 Task: Add the reputation leaderboard component in the site builder.
Action: Mouse moved to (1088, 77)
Screenshot: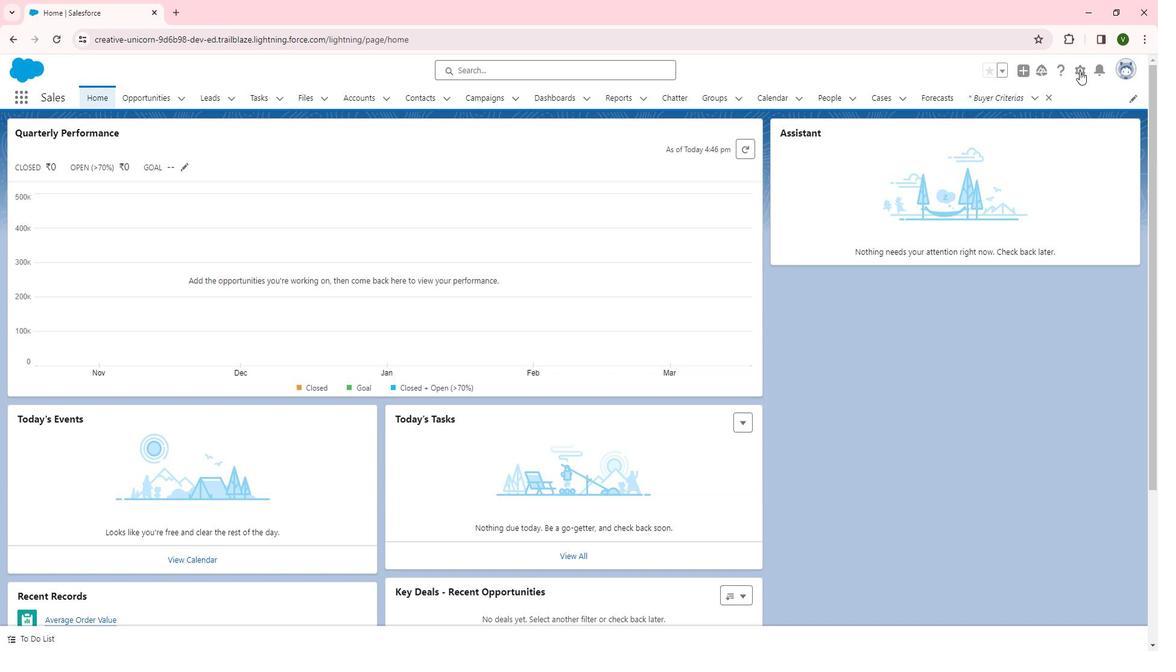 
Action: Mouse pressed left at (1088, 77)
Screenshot: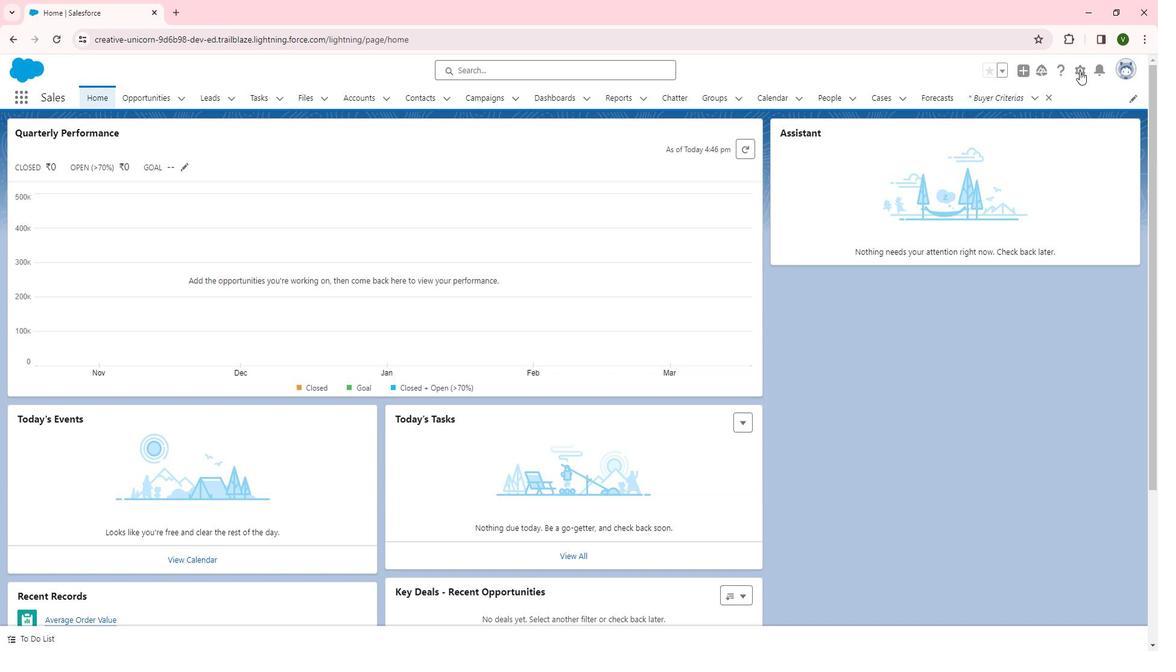 
Action: Mouse moved to (1040, 118)
Screenshot: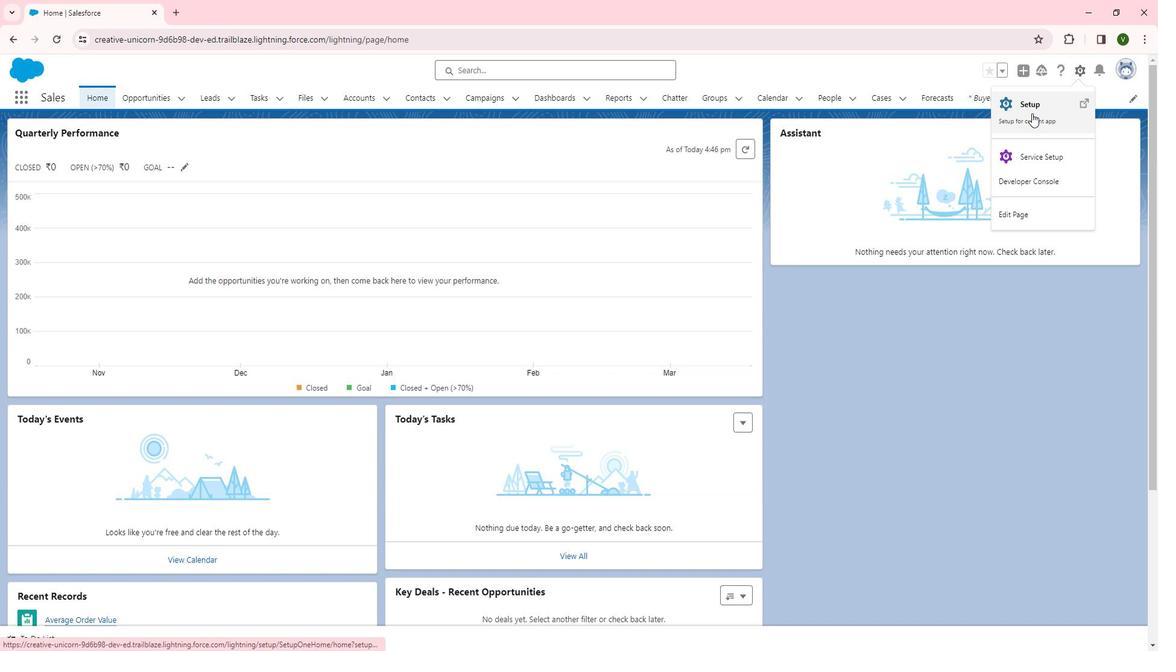 
Action: Mouse pressed left at (1040, 118)
Screenshot: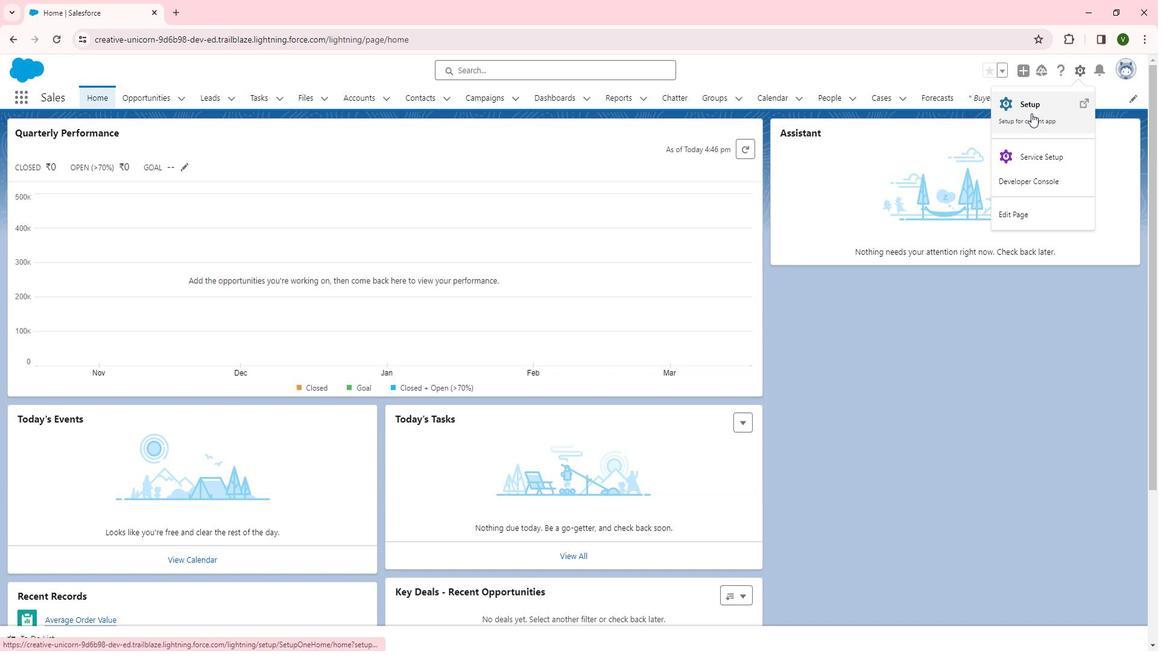 
Action: Mouse moved to (77, 463)
Screenshot: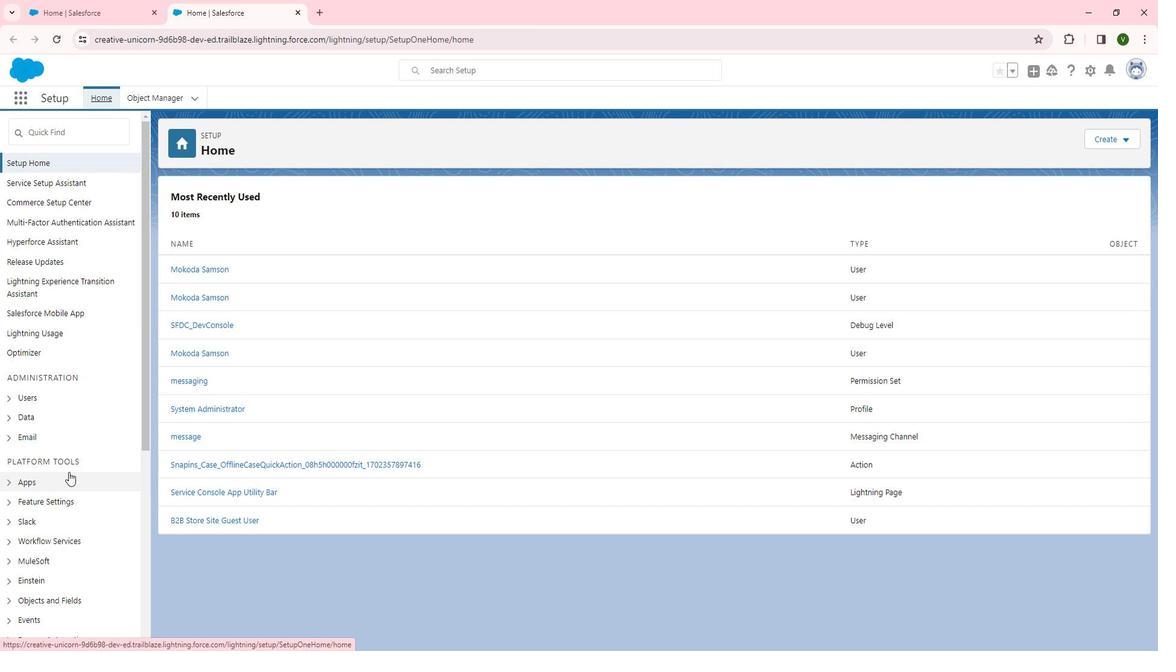 
Action: Mouse scrolled (77, 463) with delta (0, 0)
Screenshot: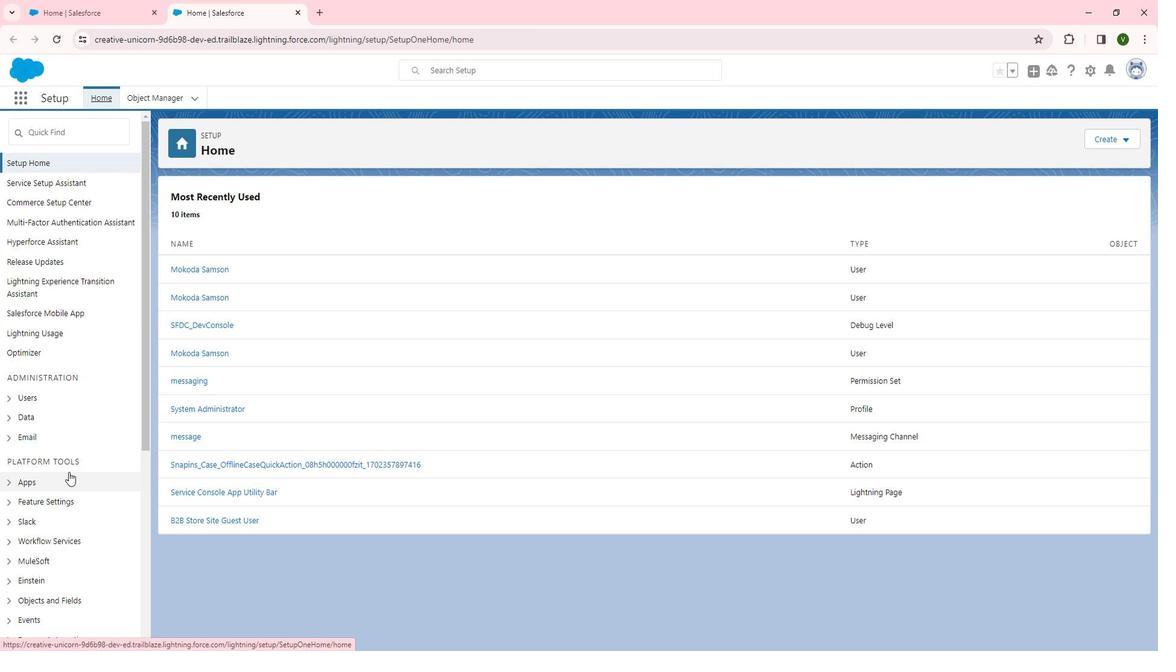 
Action: Mouse moved to (62, 430)
Screenshot: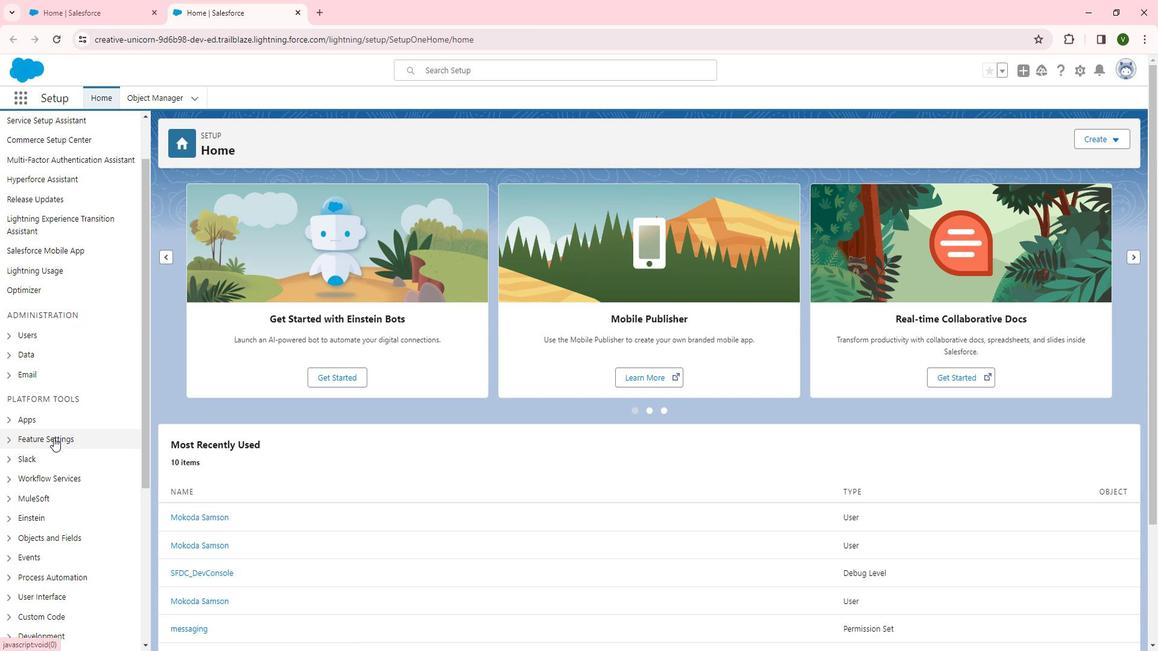 
Action: Mouse pressed left at (62, 430)
Screenshot: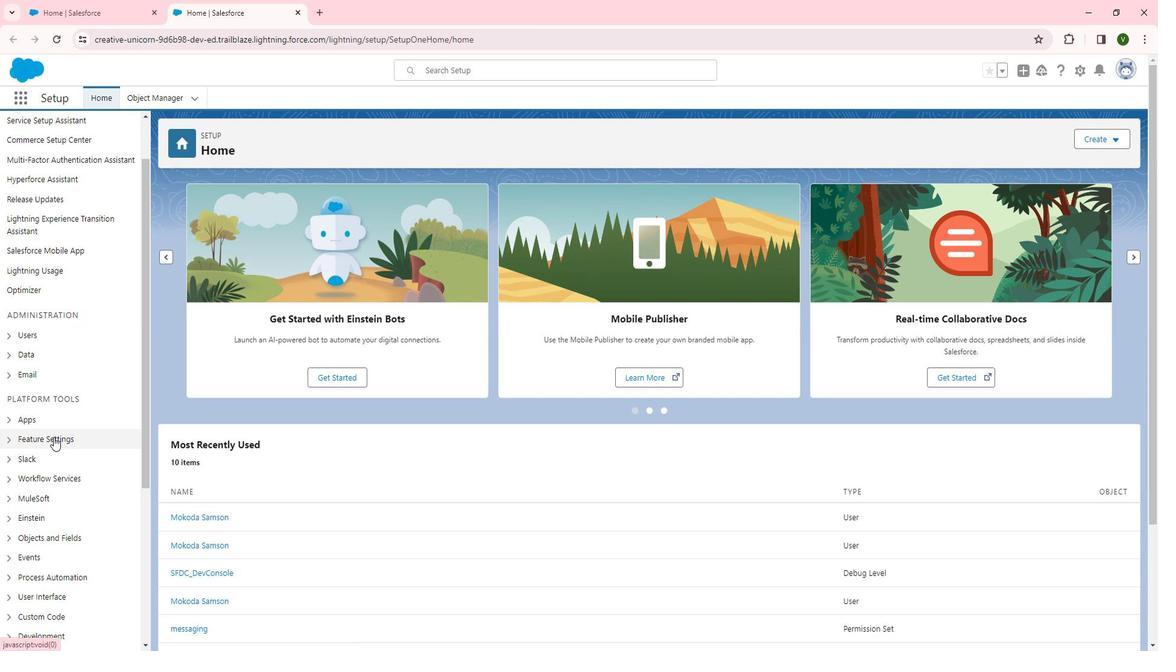 
Action: Mouse scrolled (62, 429) with delta (0, 0)
Screenshot: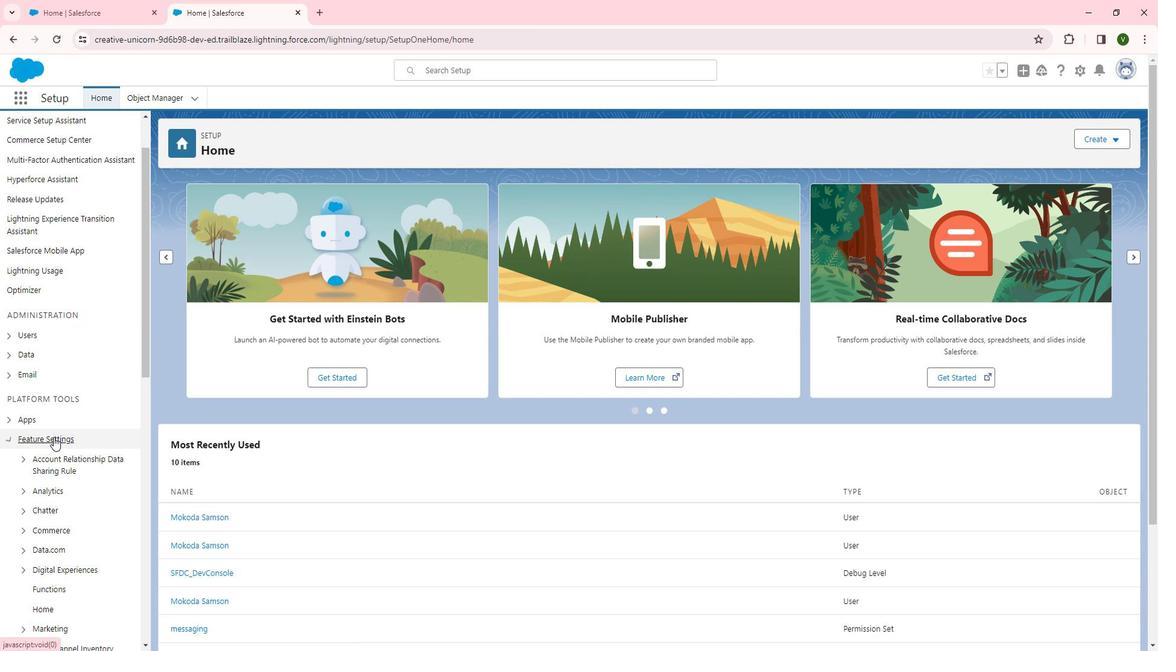 
Action: Mouse scrolled (62, 429) with delta (0, 0)
Screenshot: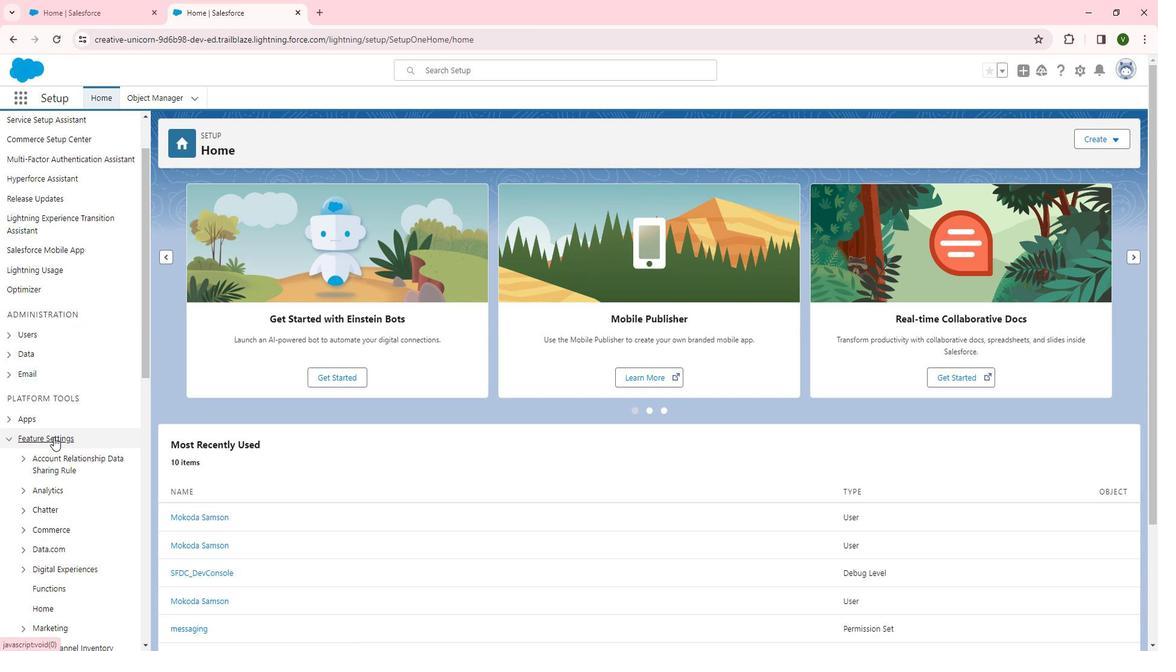 
Action: Mouse moved to (69, 434)
Screenshot: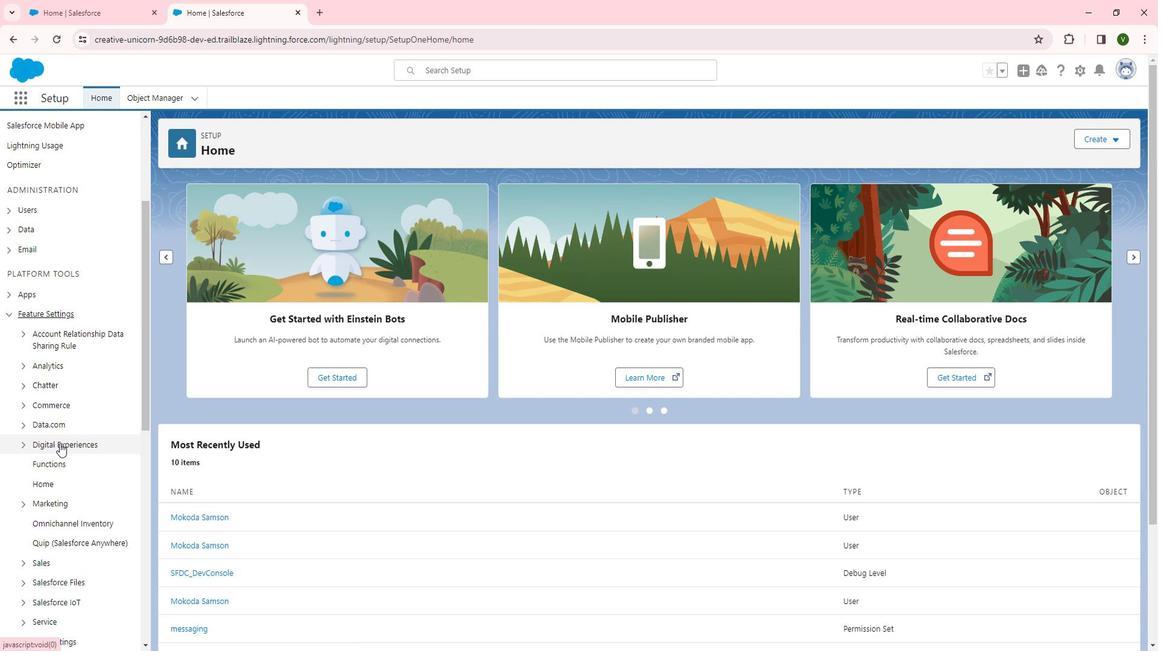 
Action: Mouse pressed left at (69, 434)
Screenshot: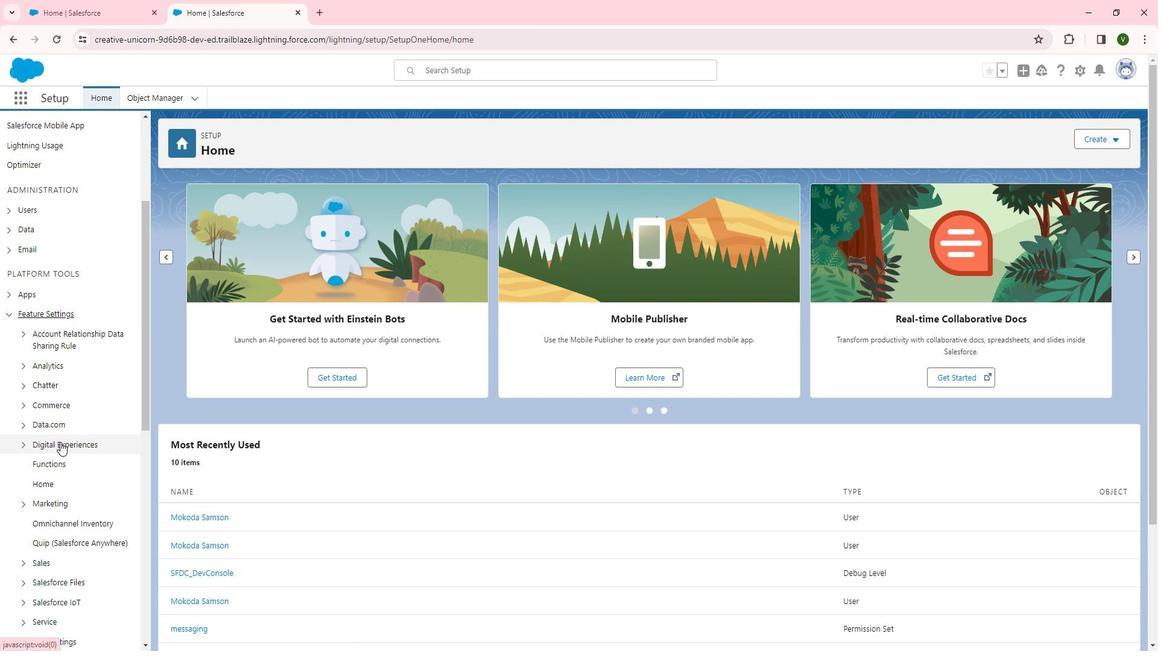 
Action: Mouse scrolled (69, 434) with delta (0, 0)
Screenshot: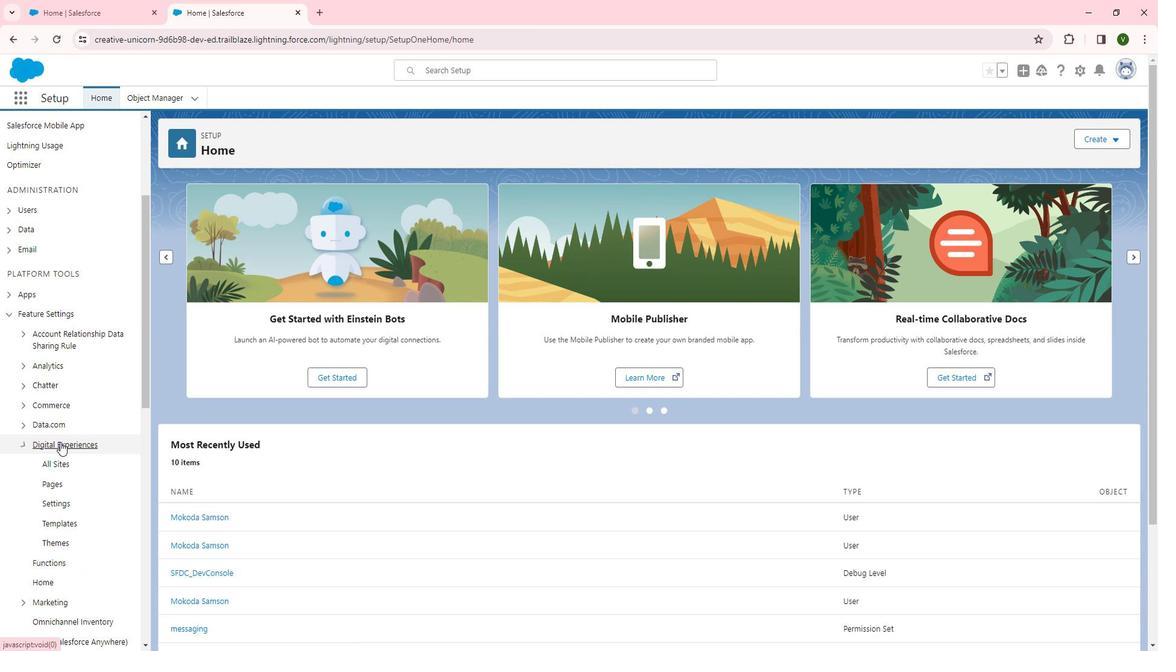 
Action: Mouse scrolled (69, 434) with delta (0, 0)
Screenshot: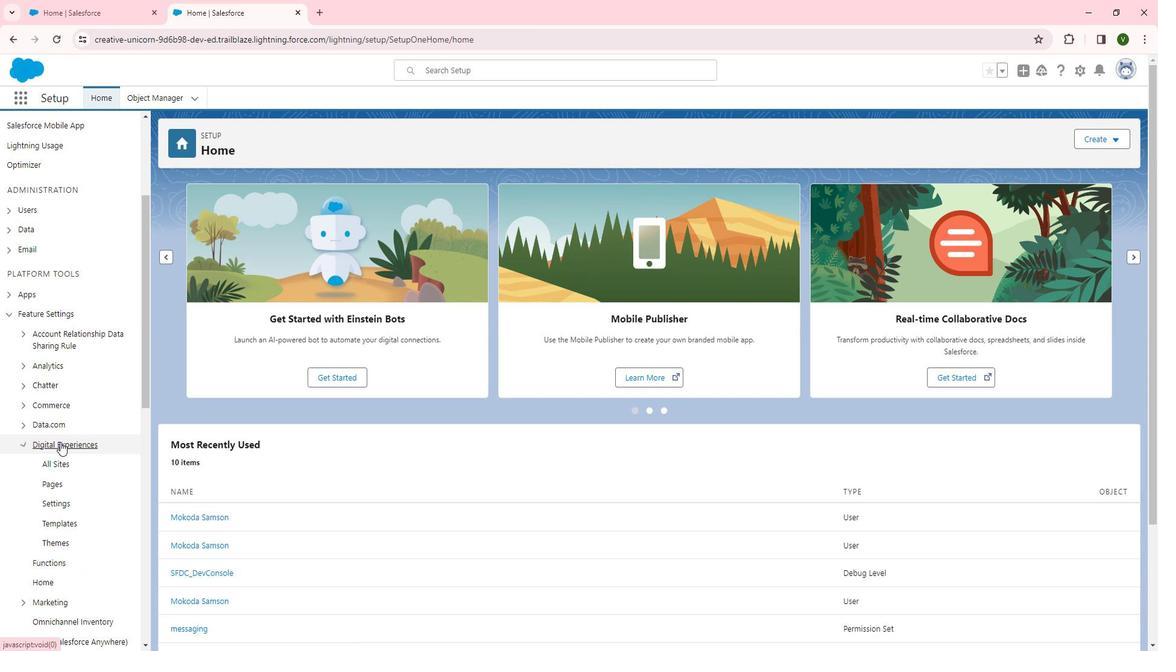 
Action: Mouse moved to (65, 332)
Screenshot: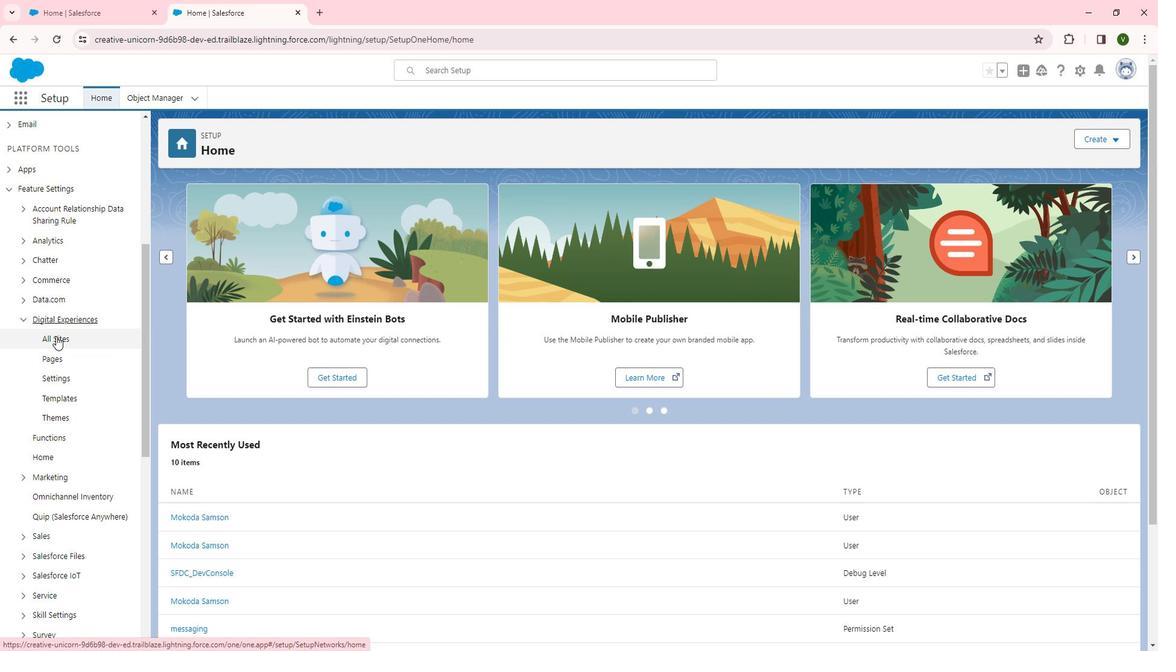 
Action: Mouse pressed left at (65, 332)
Screenshot: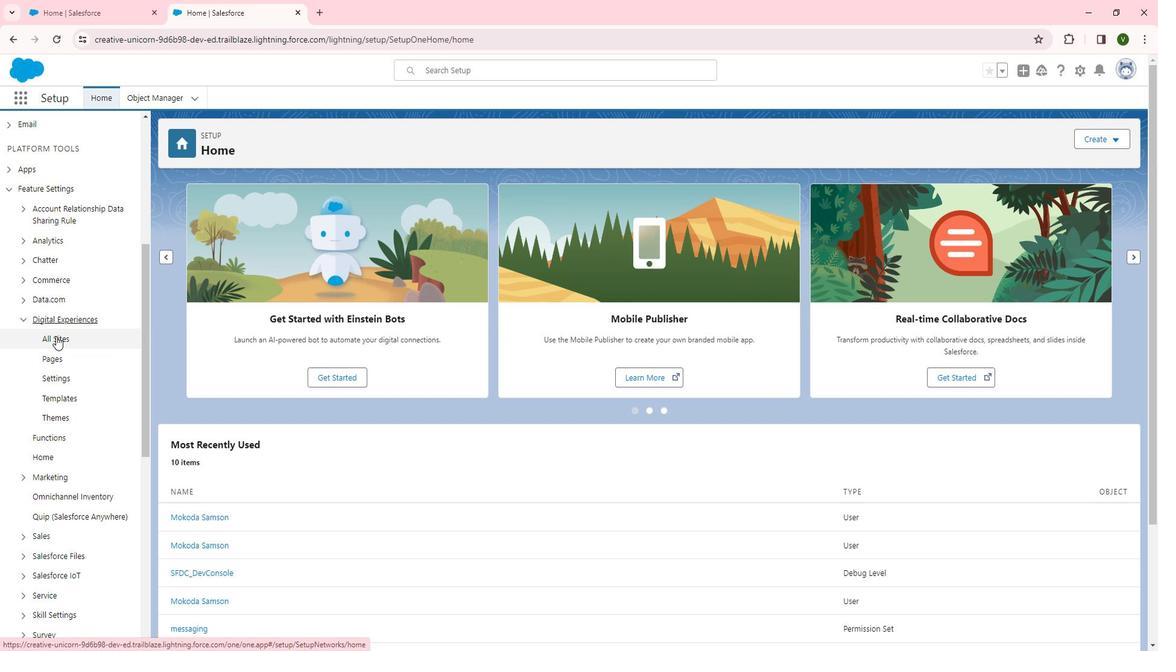 
Action: Mouse moved to (295, 402)
Screenshot: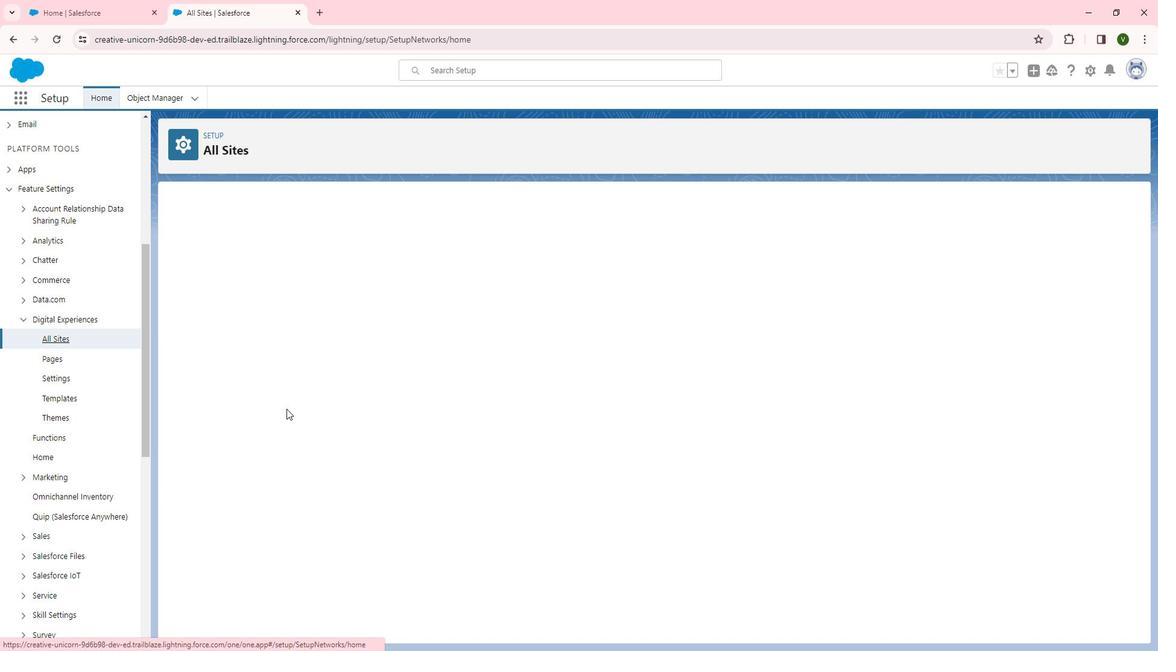 
Action: Mouse scrolled (295, 402) with delta (0, 0)
Screenshot: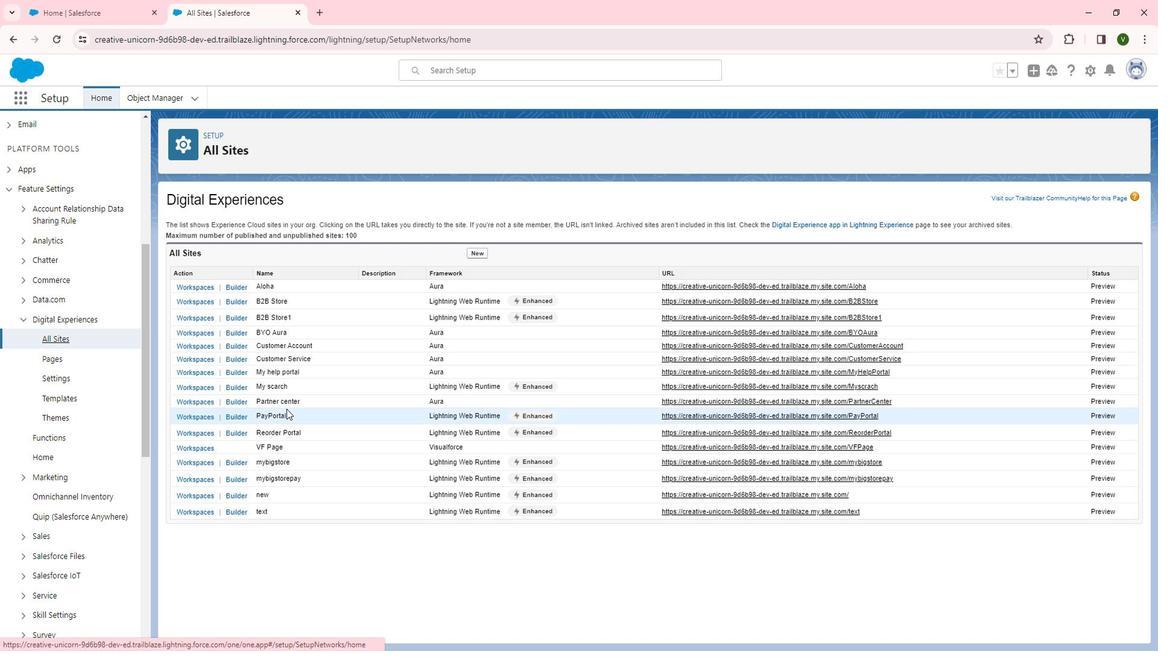 
Action: Mouse moved to (198, 355)
Screenshot: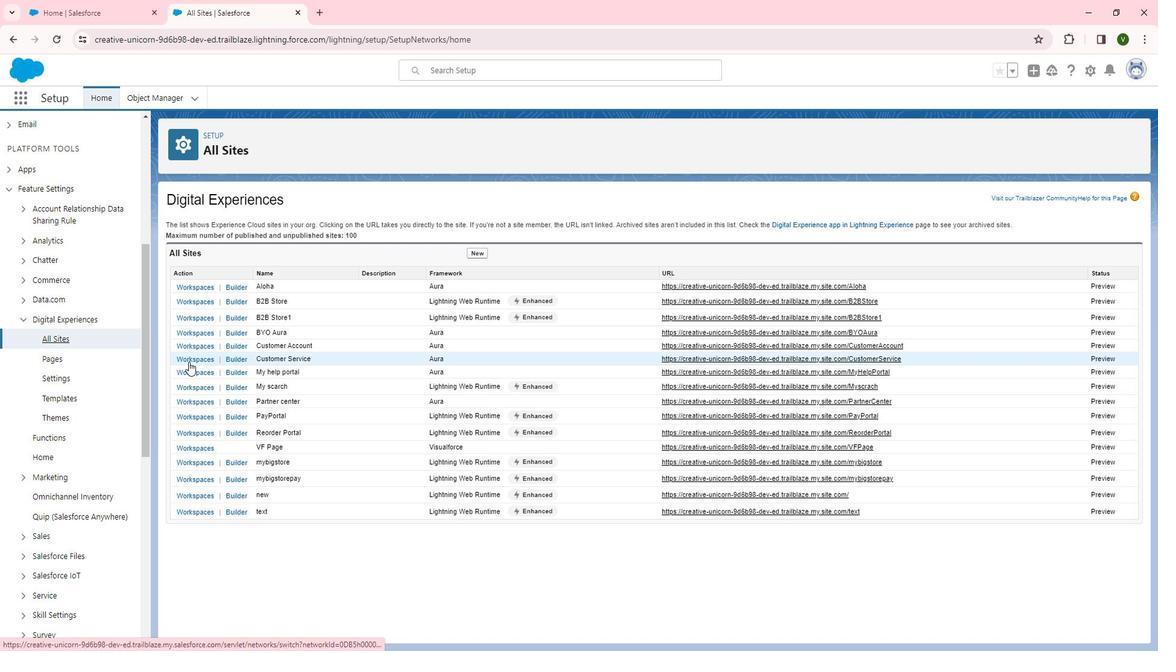
Action: Mouse pressed left at (198, 355)
Screenshot: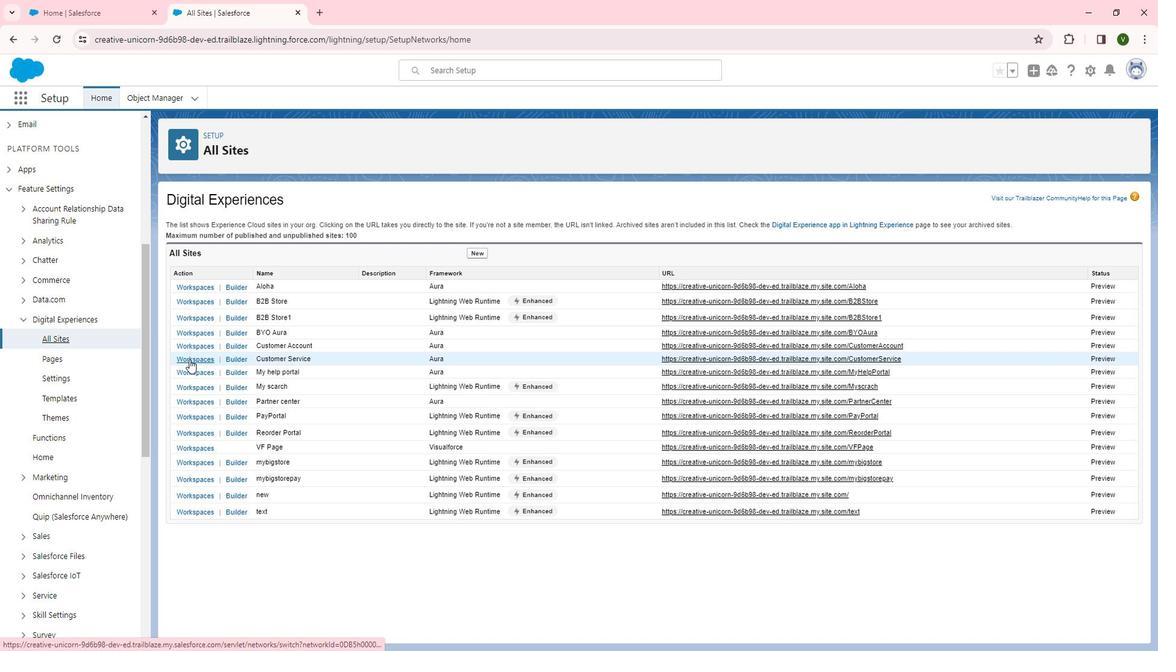 
Action: Mouse moved to (154, 262)
Screenshot: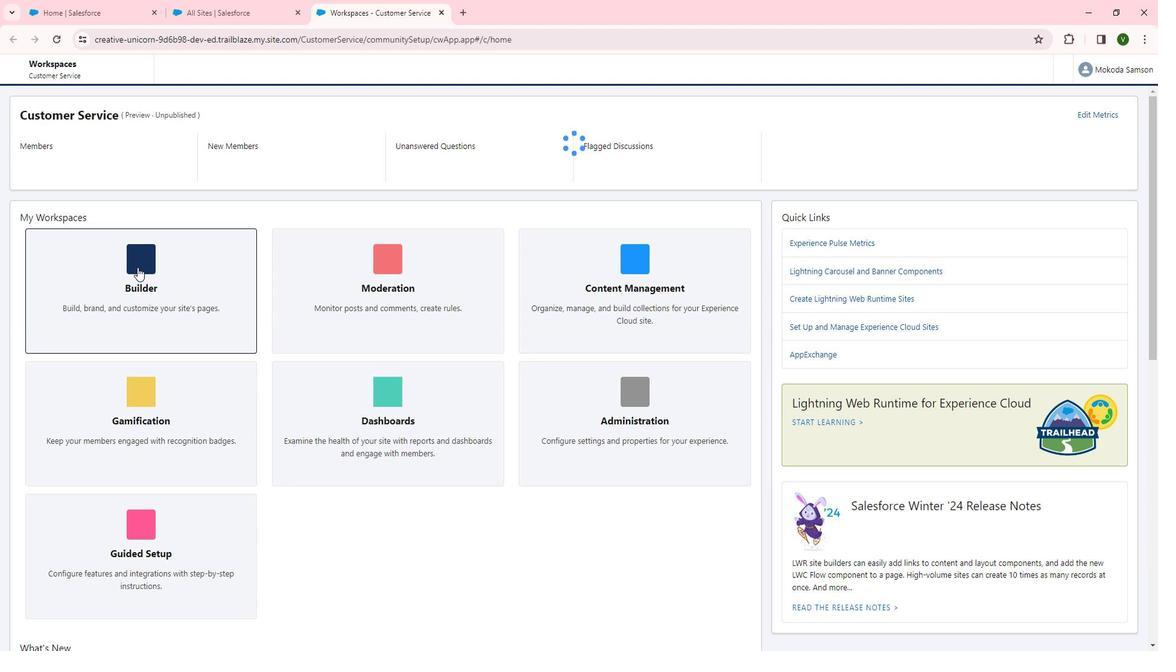 
Action: Mouse pressed left at (154, 262)
Screenshot: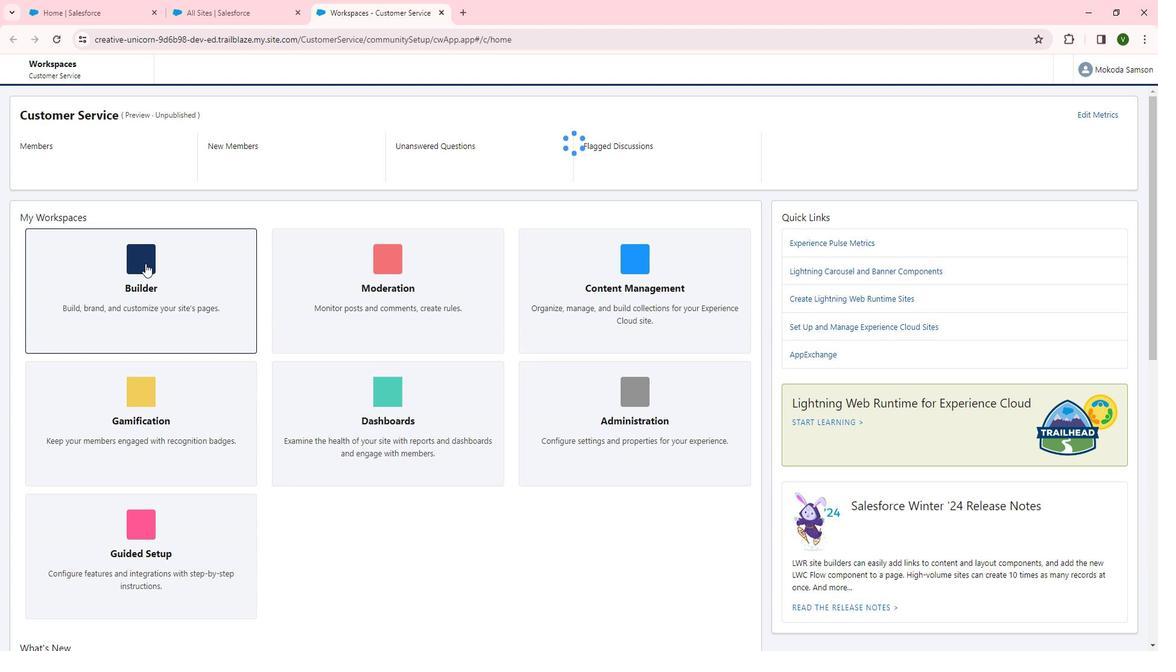 
Action: Mouse moved to (36, 117)
Screenshot: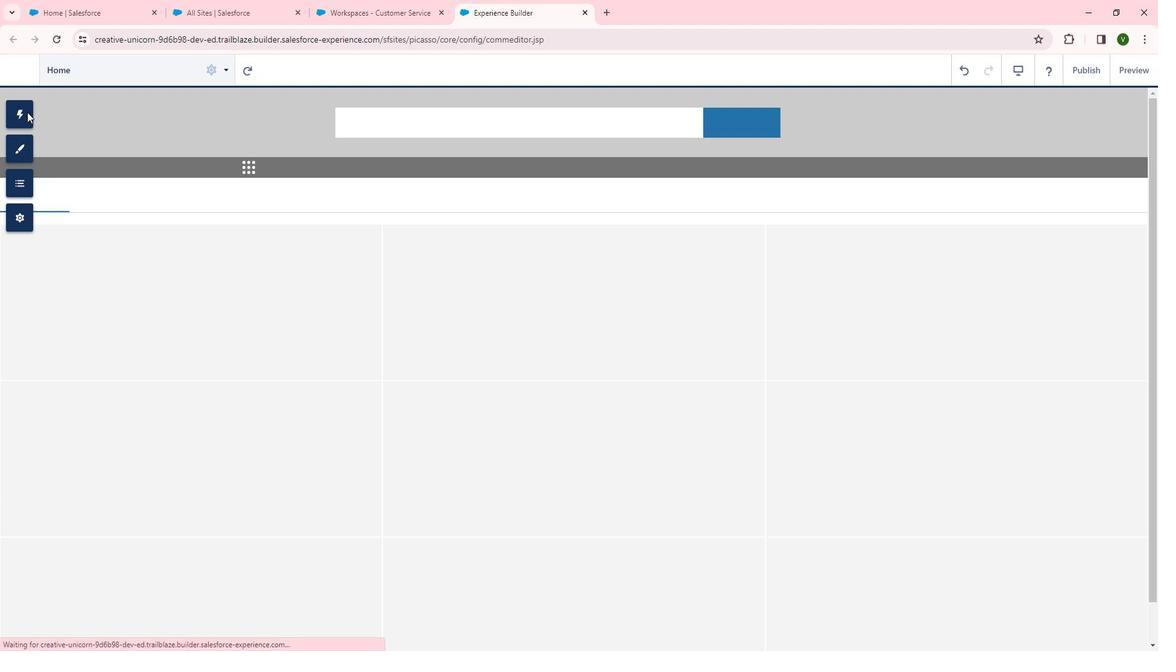 
Action: Mouse pressed left at (36, 117)
Screenshot: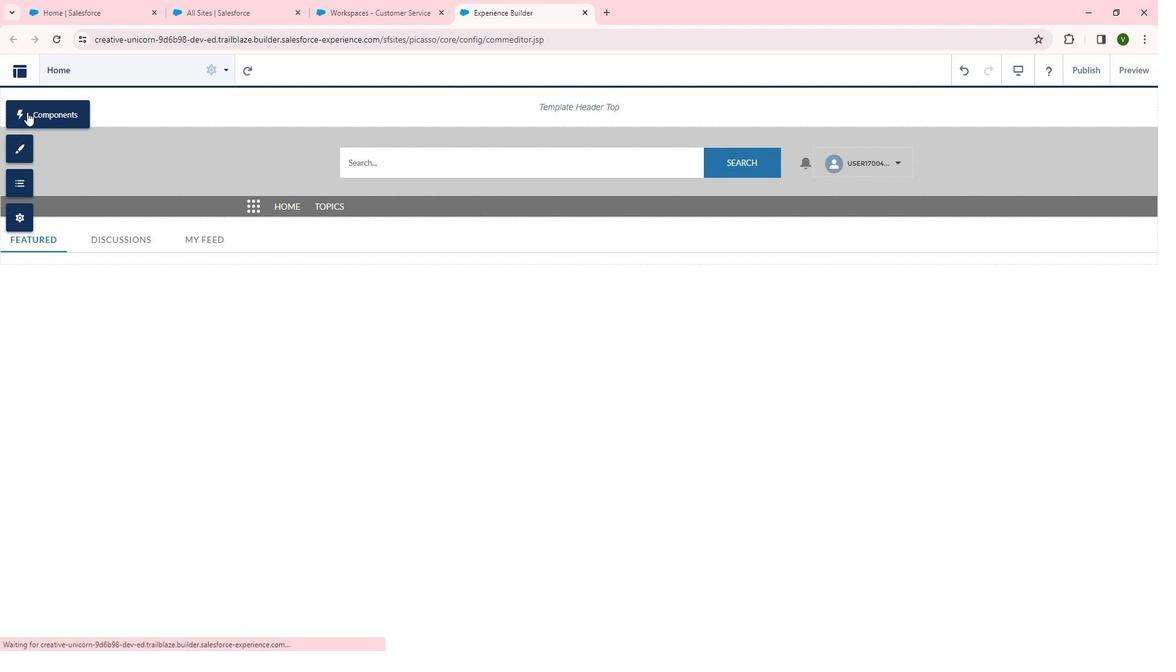 
Action: Mouse moved to (430, 377)
Screenshot: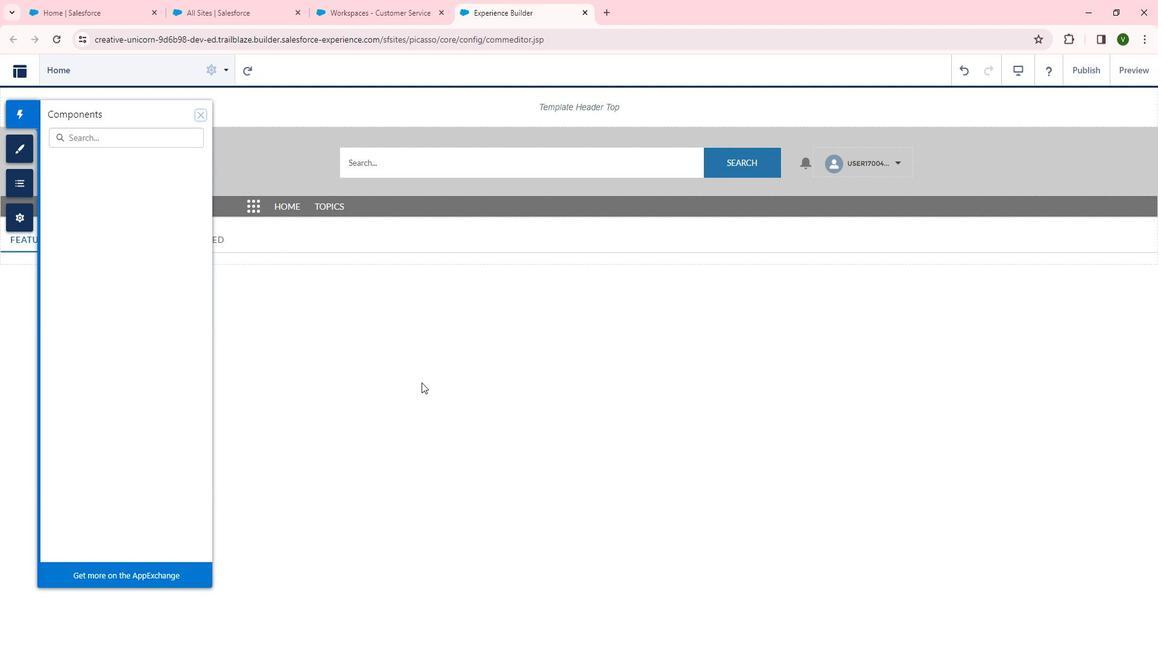 
Action: Mouse scrolled (430, 377) with delta (0, 0)
Screenshot: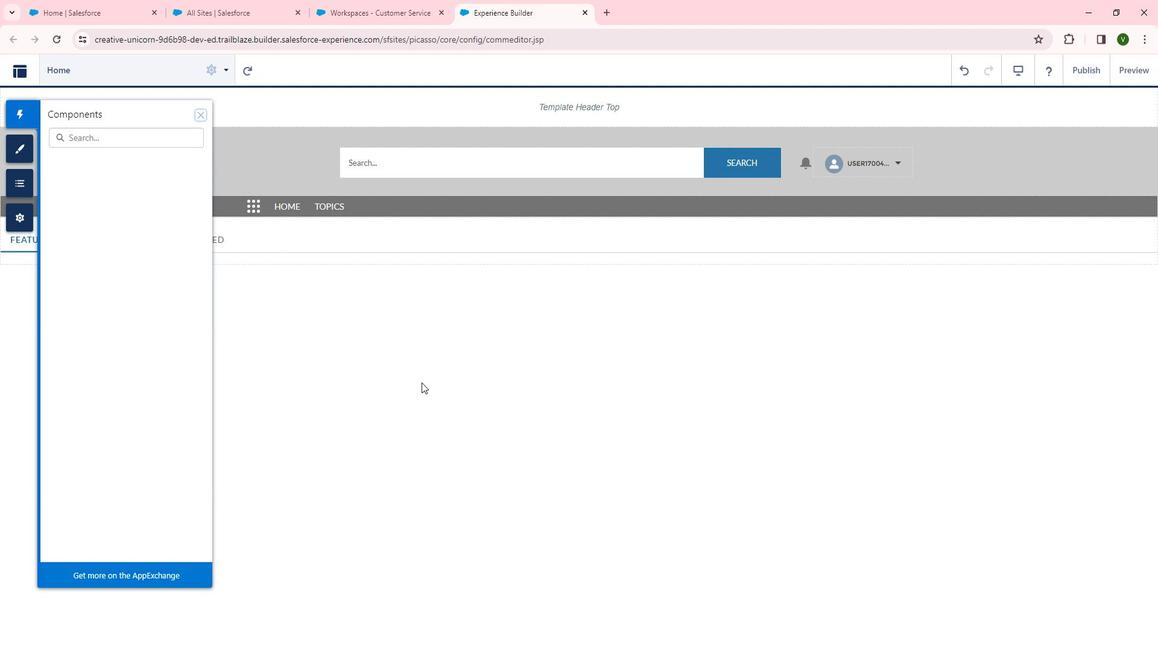 
Action: Mouse scrolled (430, 377) with delta (0, 0)
Screenshot: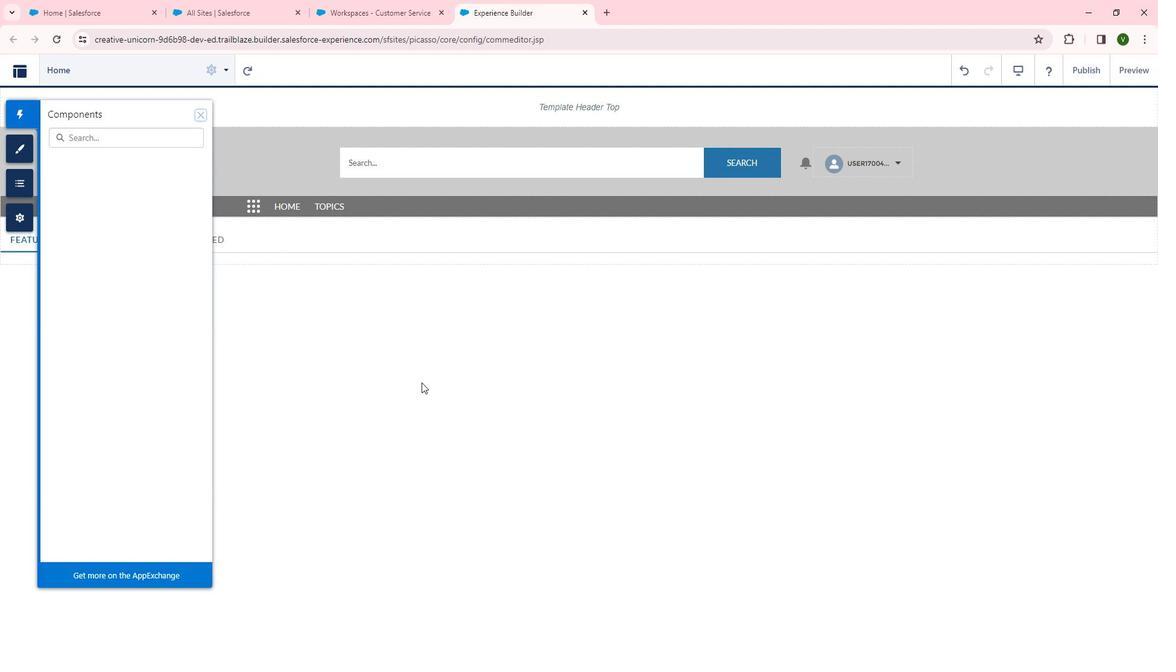 
Action: Mouse scrolled (430, 377) with delta (0, 0)
Screenshot: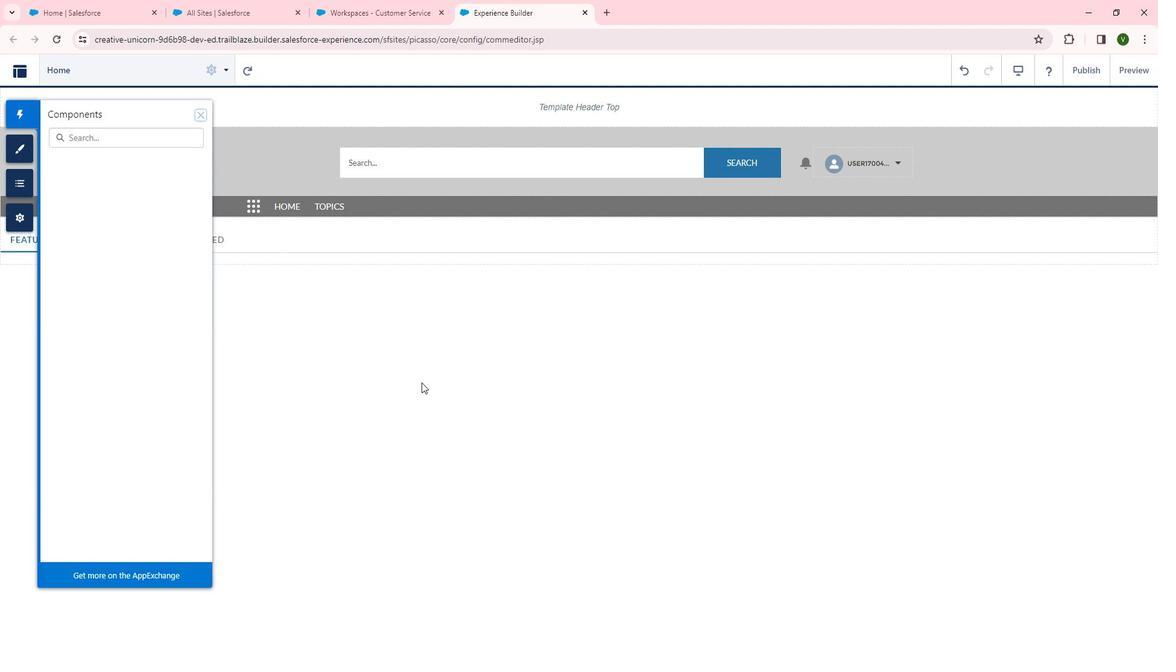 
Action: Mouse scrolled (430, 377) with delta (0, 0)
Screenshot: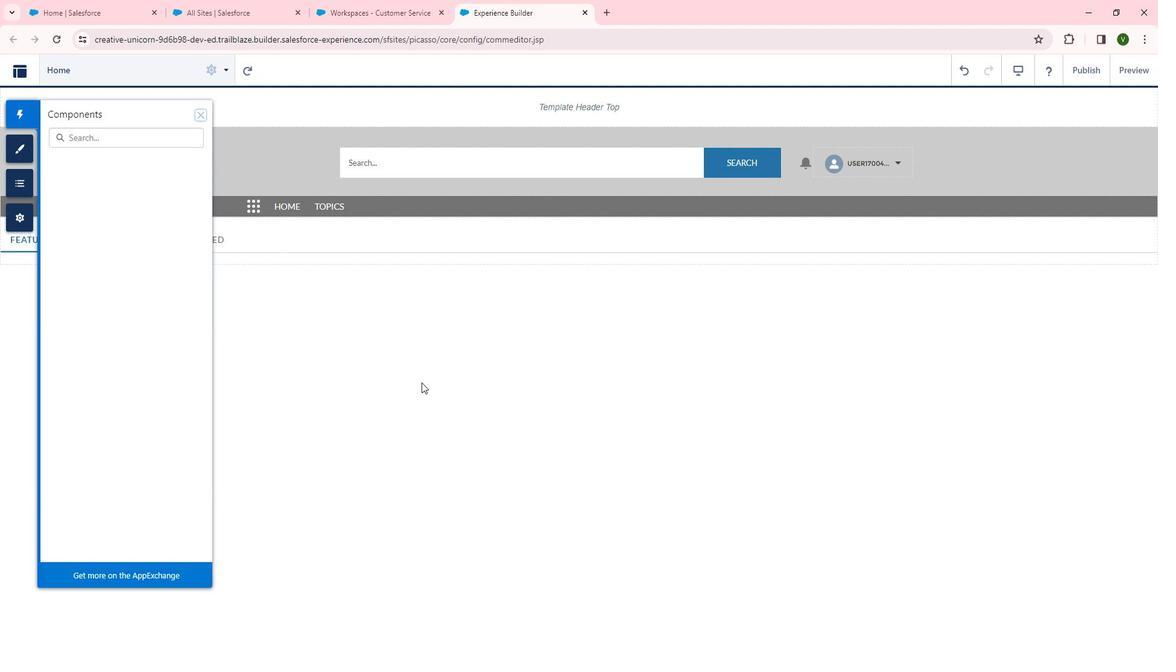
Action: Mouse scrolled (430, 377) with delta (0, 0)
Screenshot: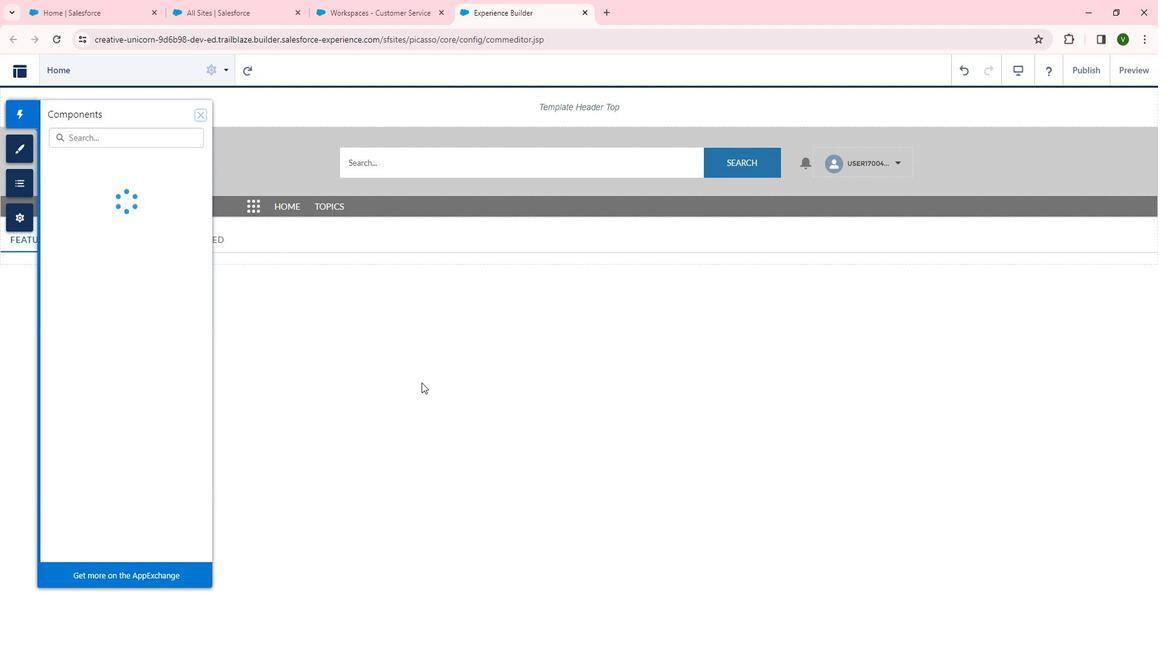 
Action: Mouse scrolled (430, 377) with delta (0, 0)
Screenshot: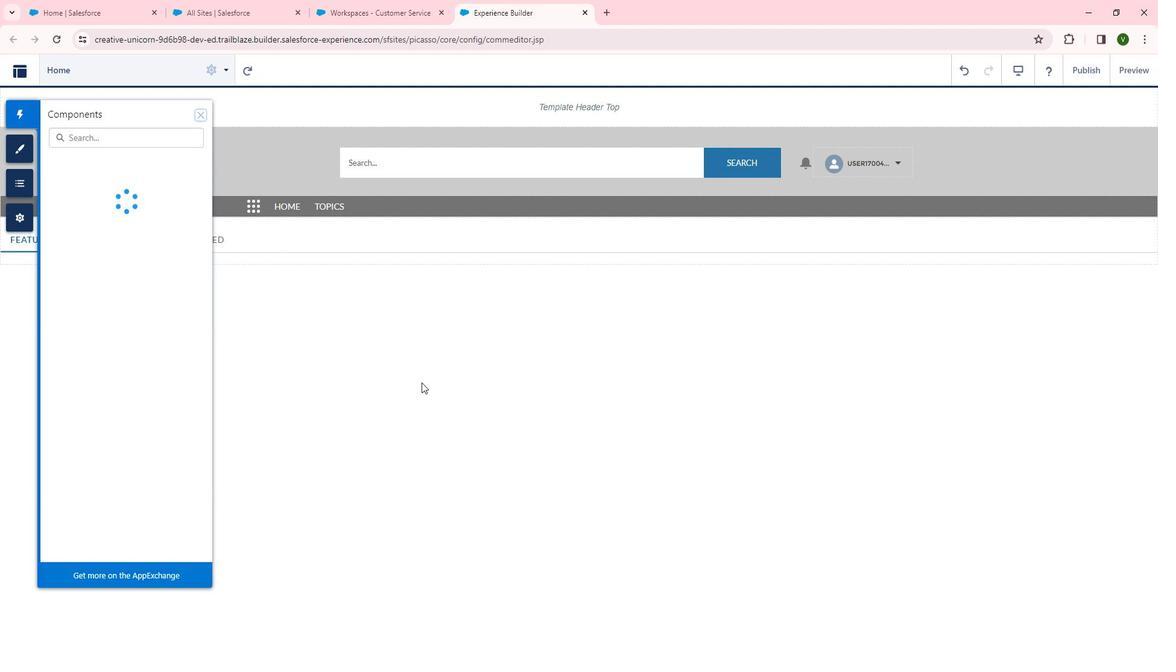 
Action: Mouse scrolled (430, 377) with delta (0, 0)
Screenshot: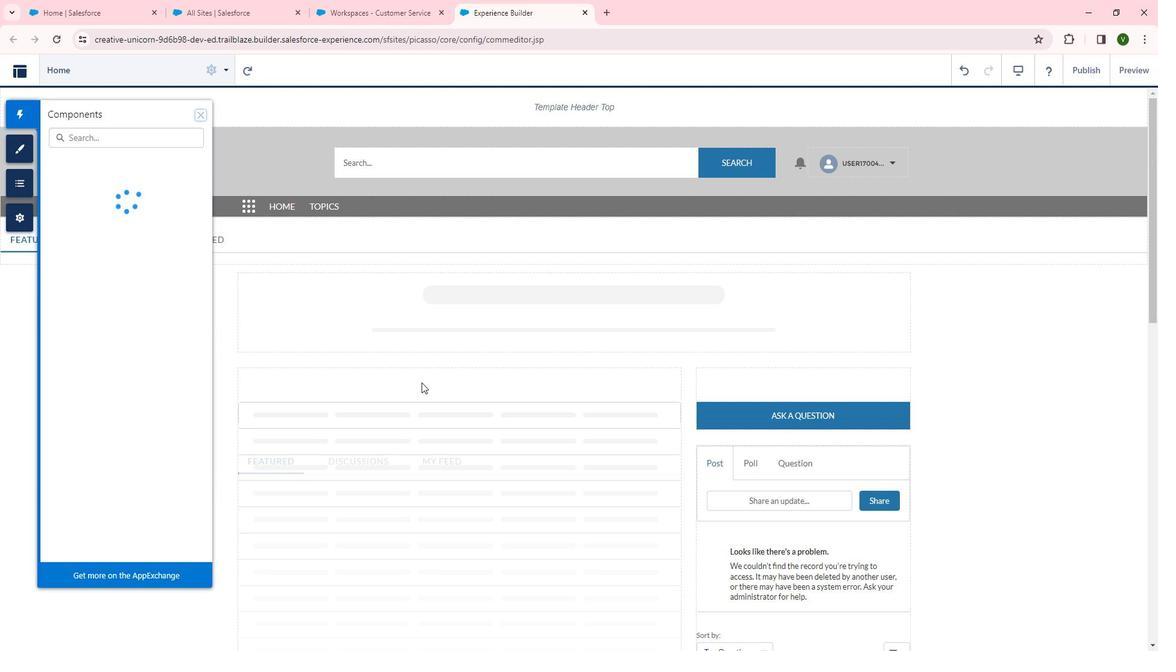 
Action: Mouse scrolled (430, 377) with delta (0, 0)
Screenshot: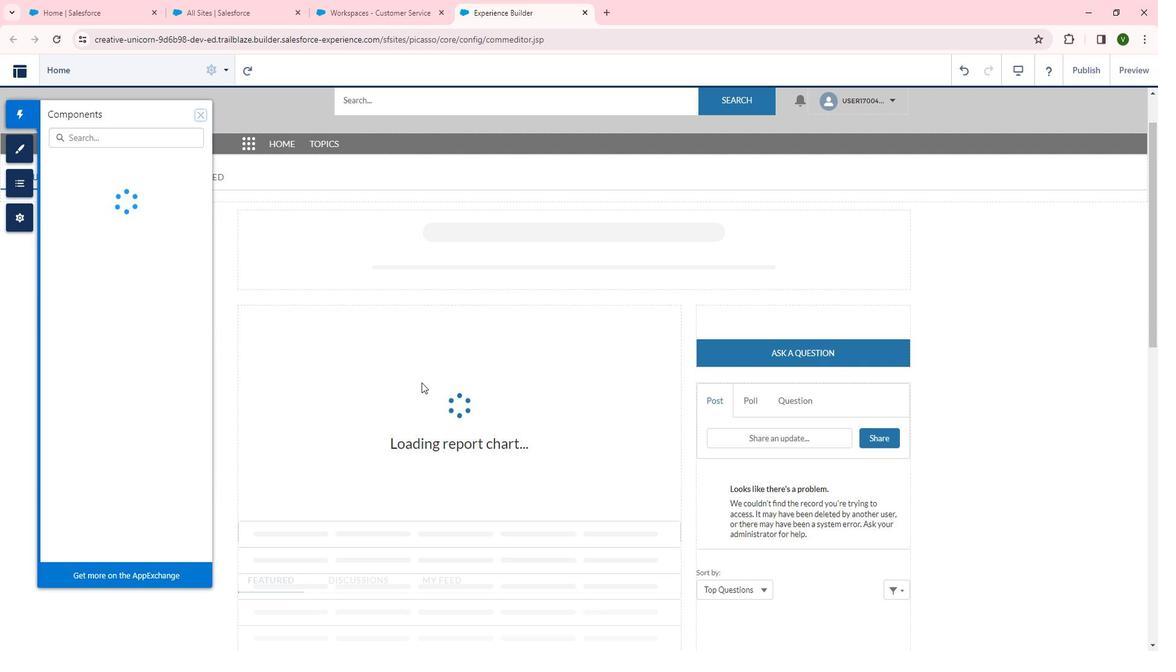 
Action: Mouse scrolled (430, 377) with delta (0, 0)
Screenshot: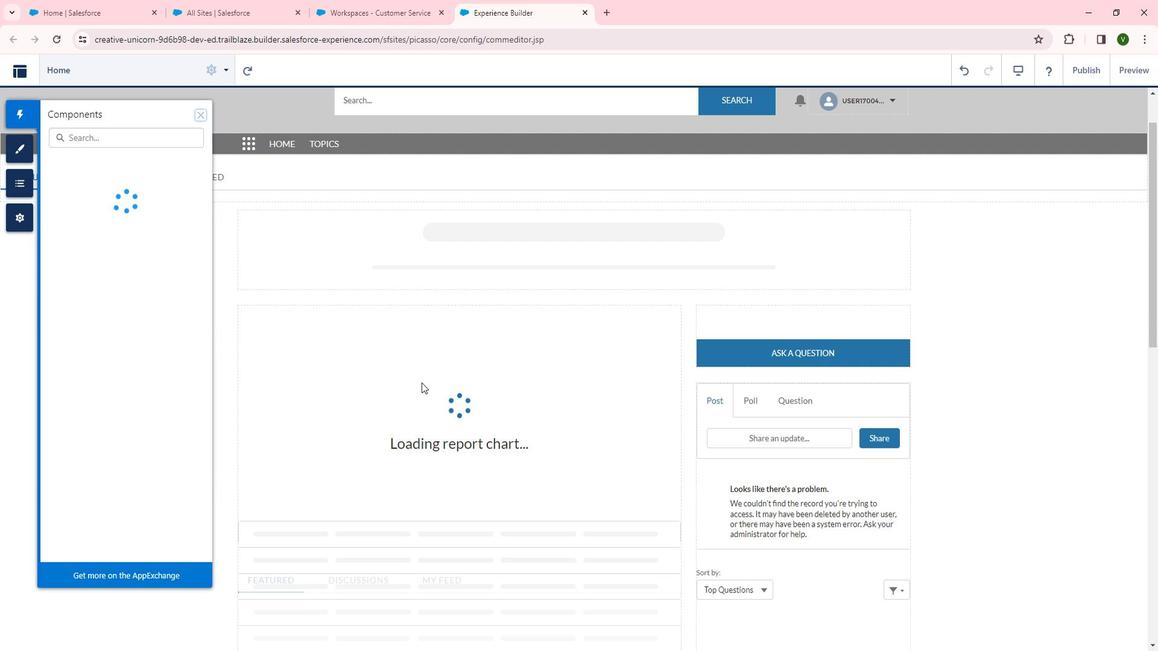 
Action: Mouse scrolled (430, 377) with delta (0, 0)
Screenshot: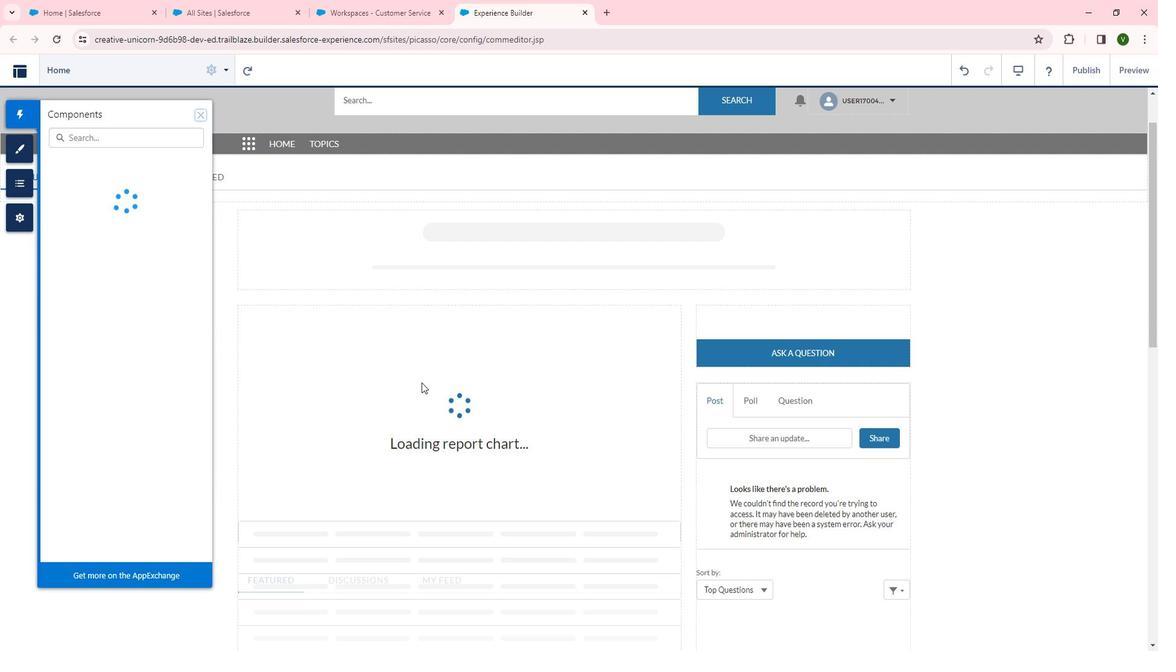 
Action: Mouse scrolled (430, 377) with delta (0, 0)
Screenshot: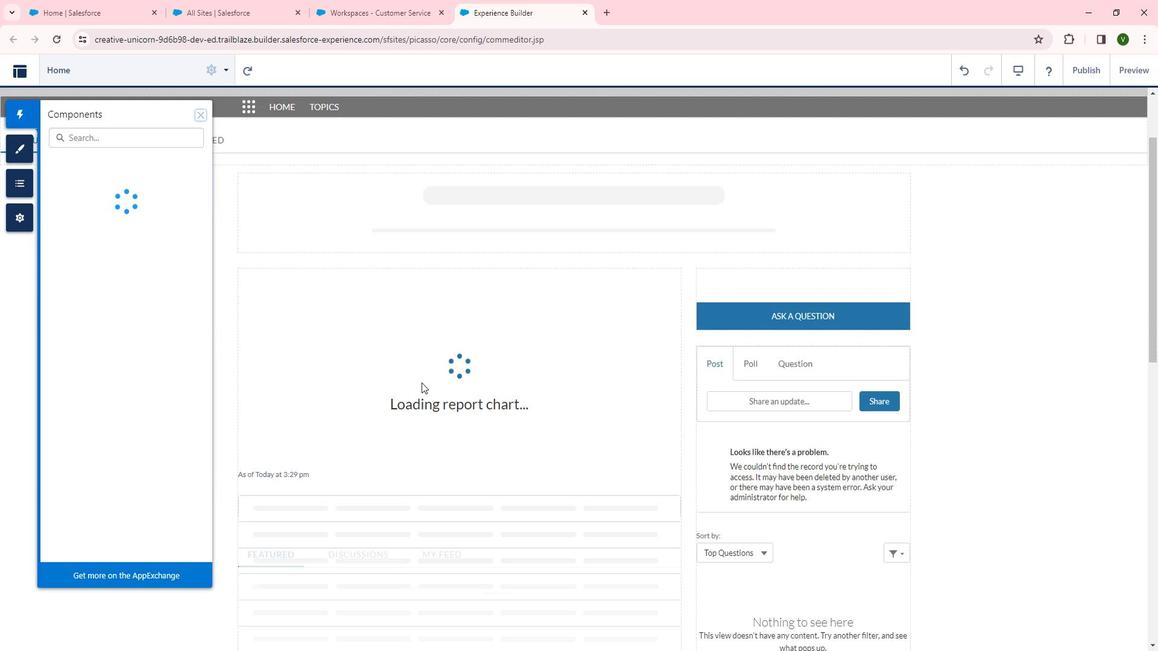 
Action: Mouse scrolled (430, 377) with delta (0, 0)
Screenshot: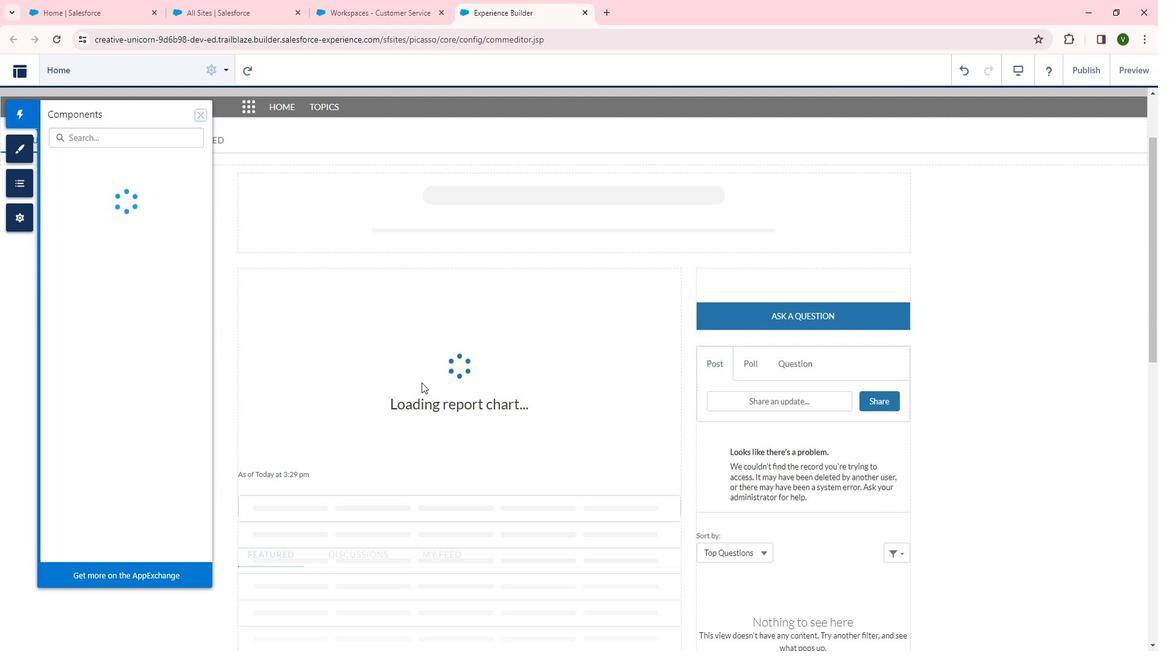 
Action: Mouse scrolled (430, 377) with delta (0, 0)
Screenshot: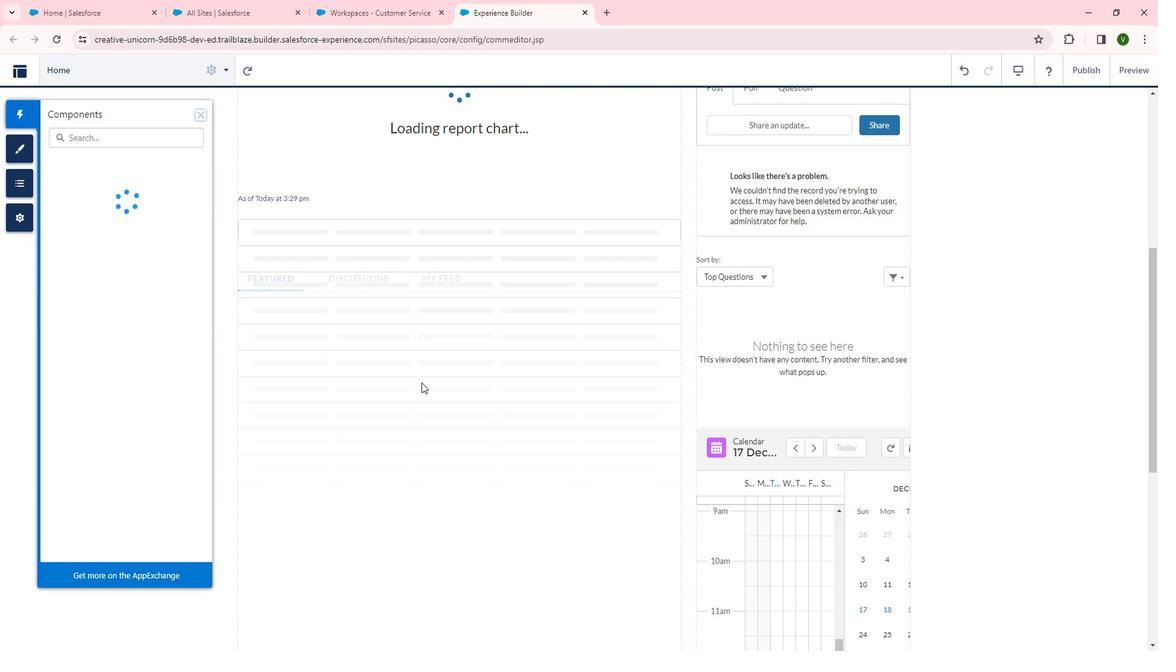 
Action: Mouse scrolled (430, 377) with delta (0, 0)
Screenshot: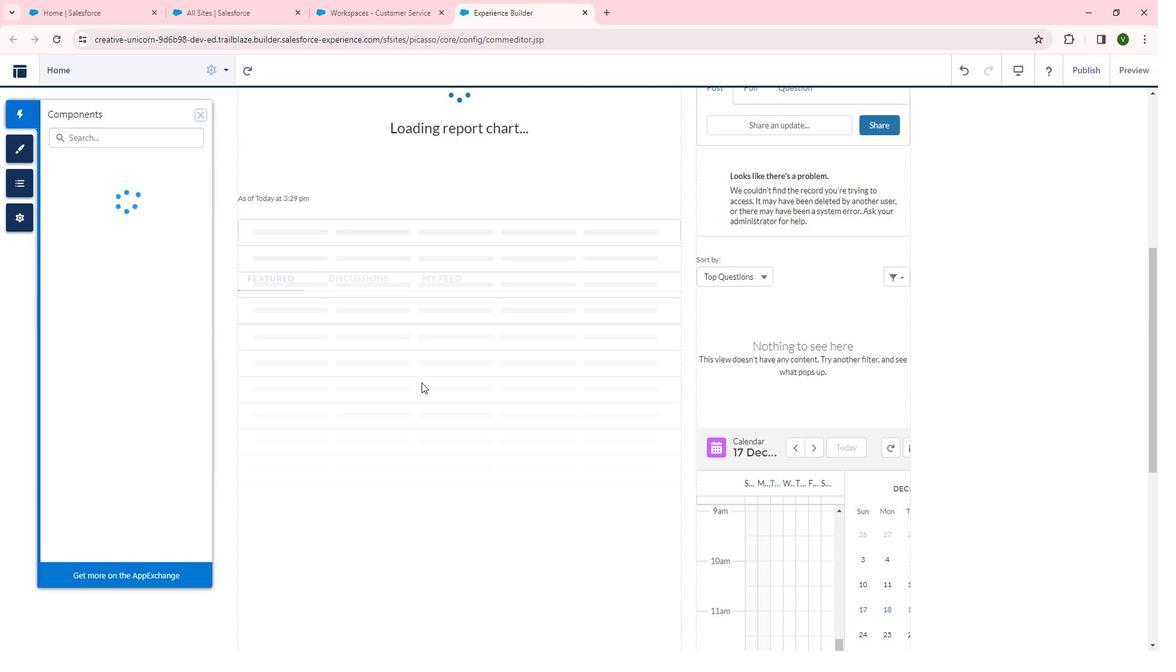 
Action: Mouse scrolled (430, 377) with delta (0, 0)
Screenshot: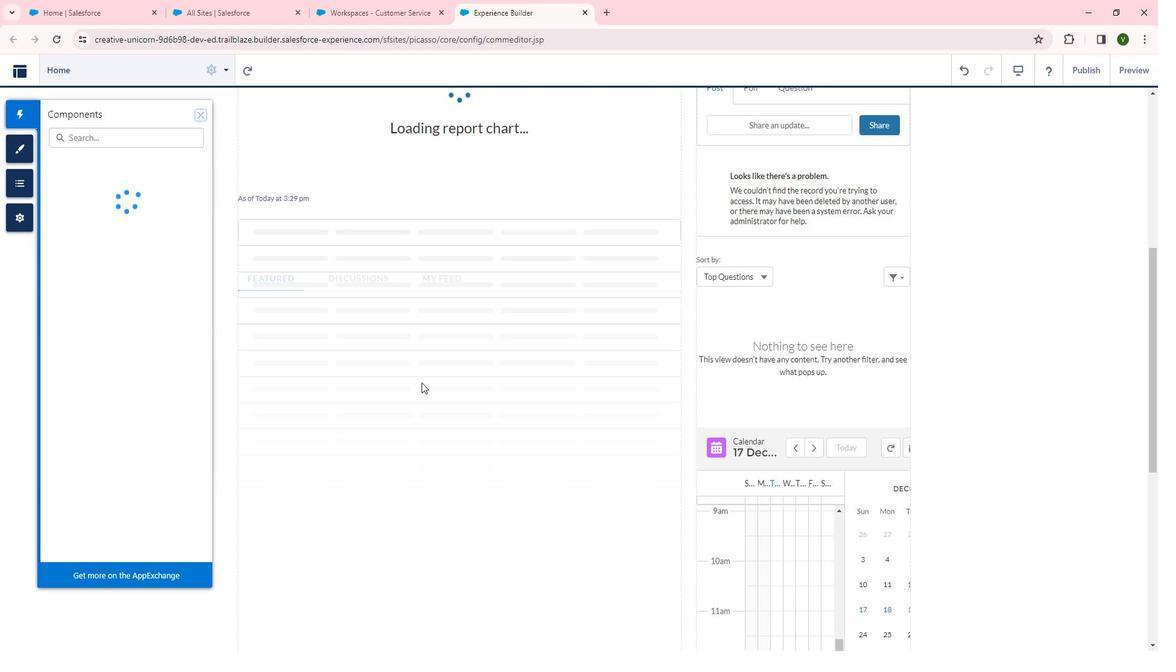 
Action: Mouse scrolled (430, 377) with delta (0, 0)
Screenshot: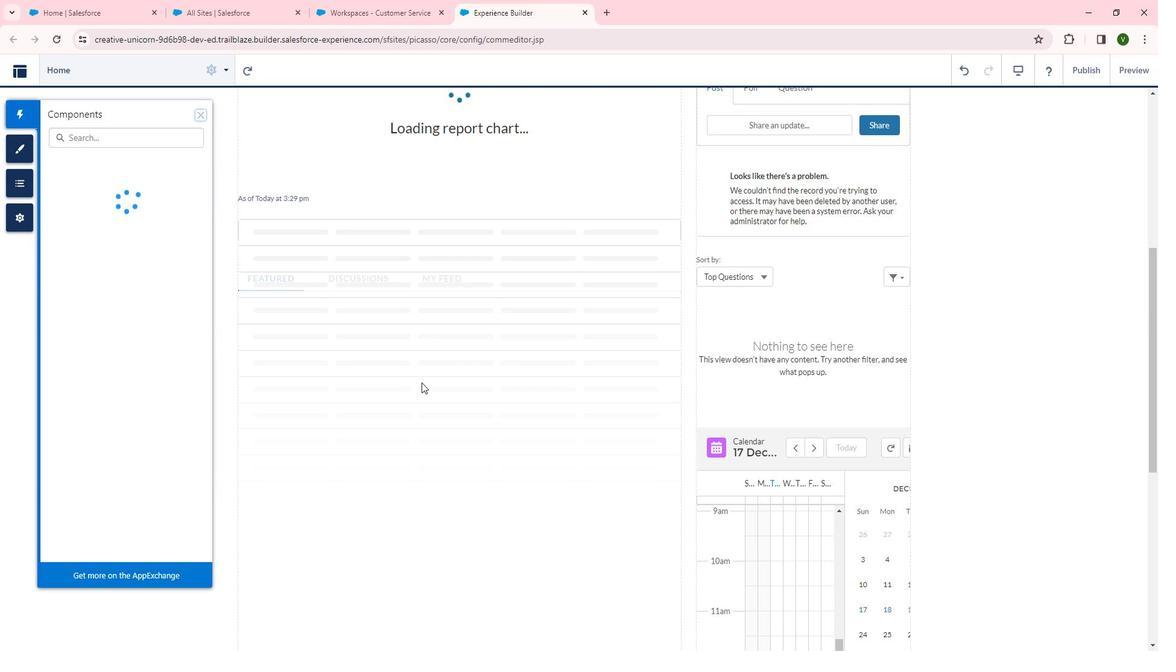 
Action: Mouse scrolled (430, 377) with delta (0, 0)
Screenshot: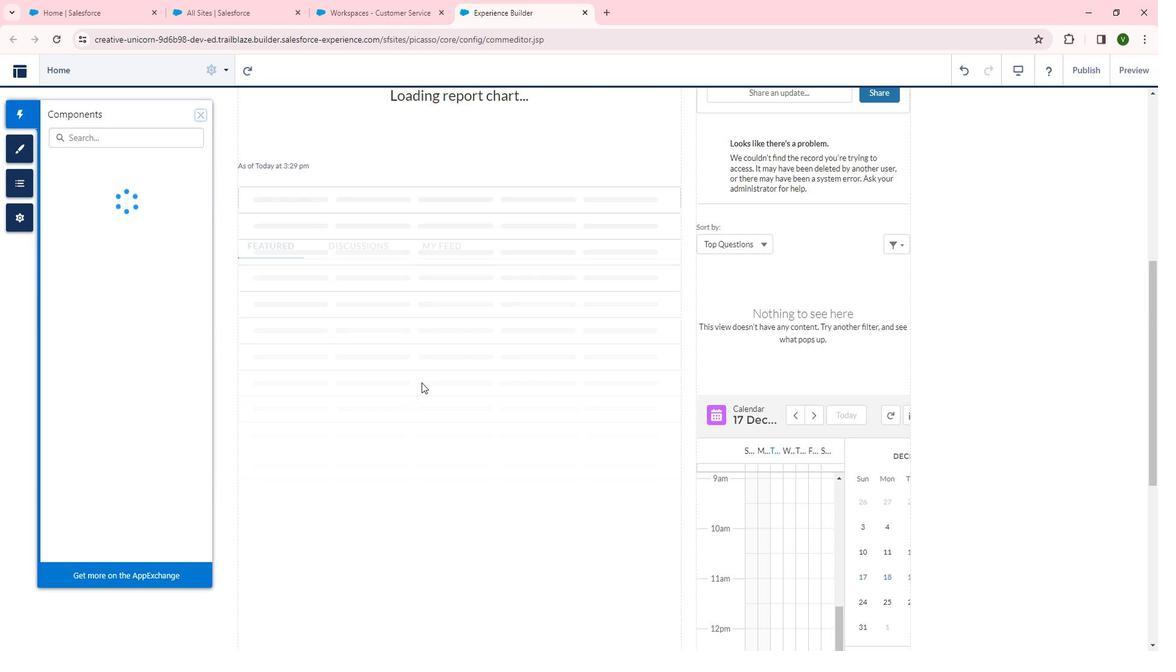 
Action: Mouse scrolled (430, 377) with delta (0, 0)
Screenshot: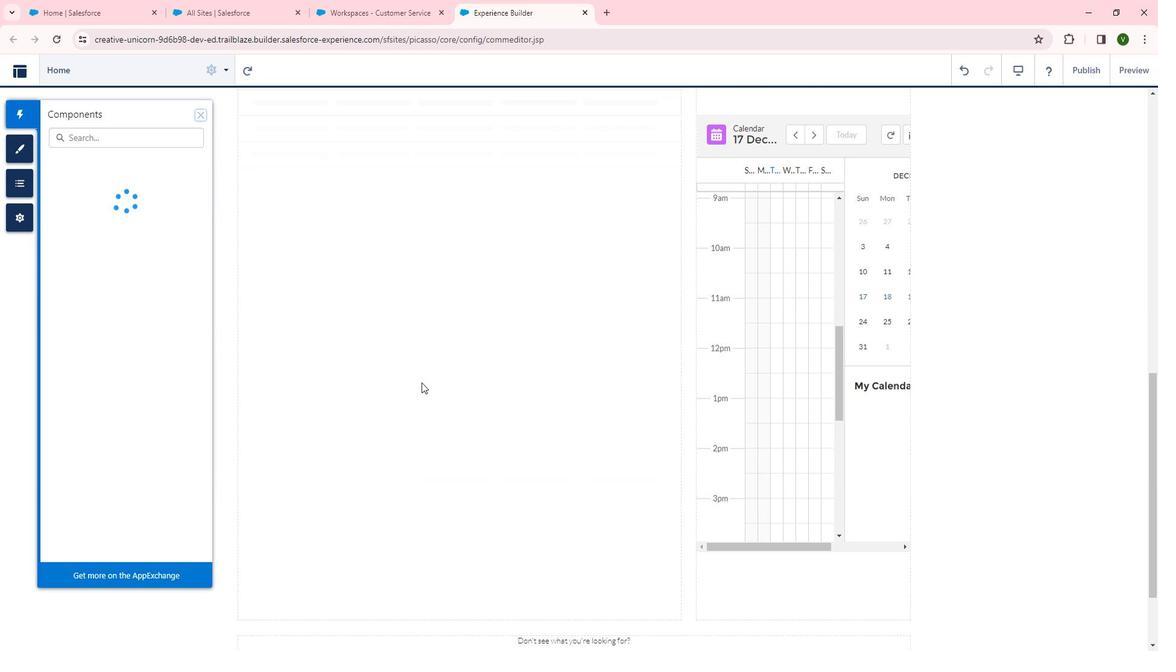 
Action: Mouse scrolled (430, 377) with delta (0, 0)
Screenshot: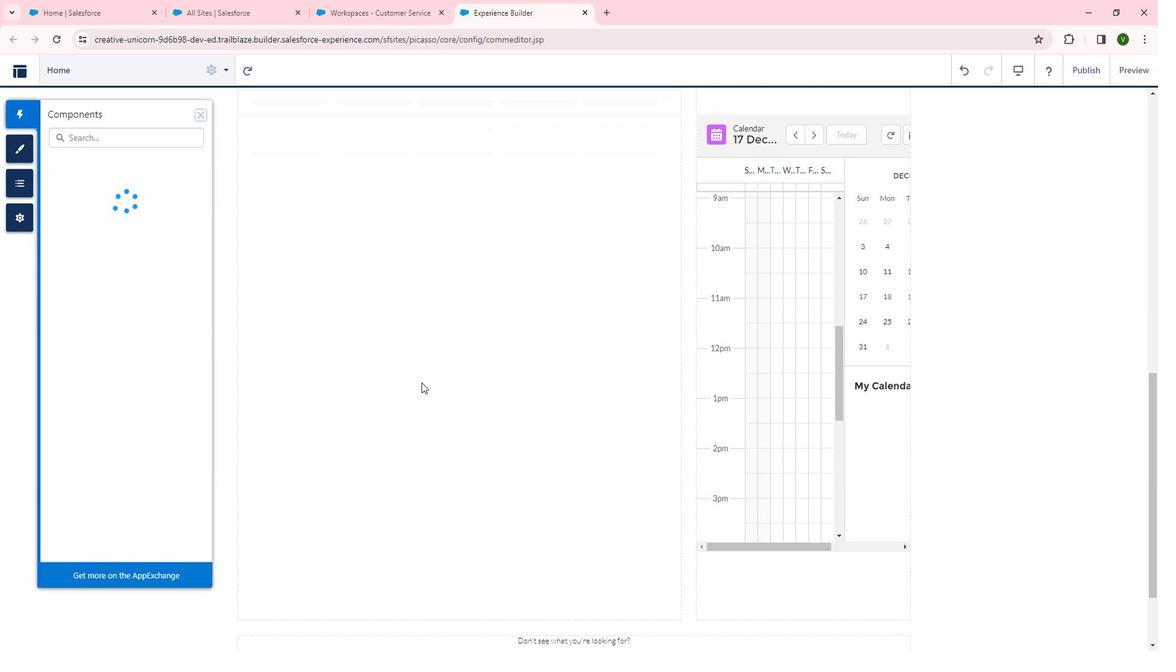 
Action: Mouse scrolled (430, 377) with delta (0, 0)
Screenshot: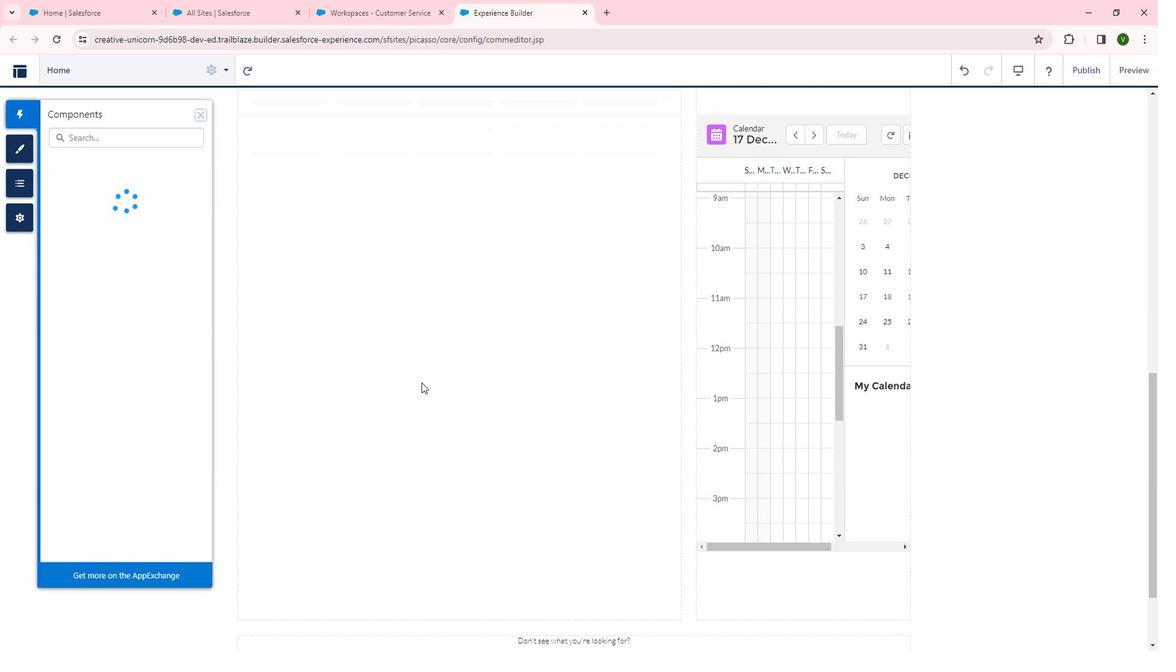 
Action: Mouse scrolled (430, 377) with delta (0, 0)
Screenshot: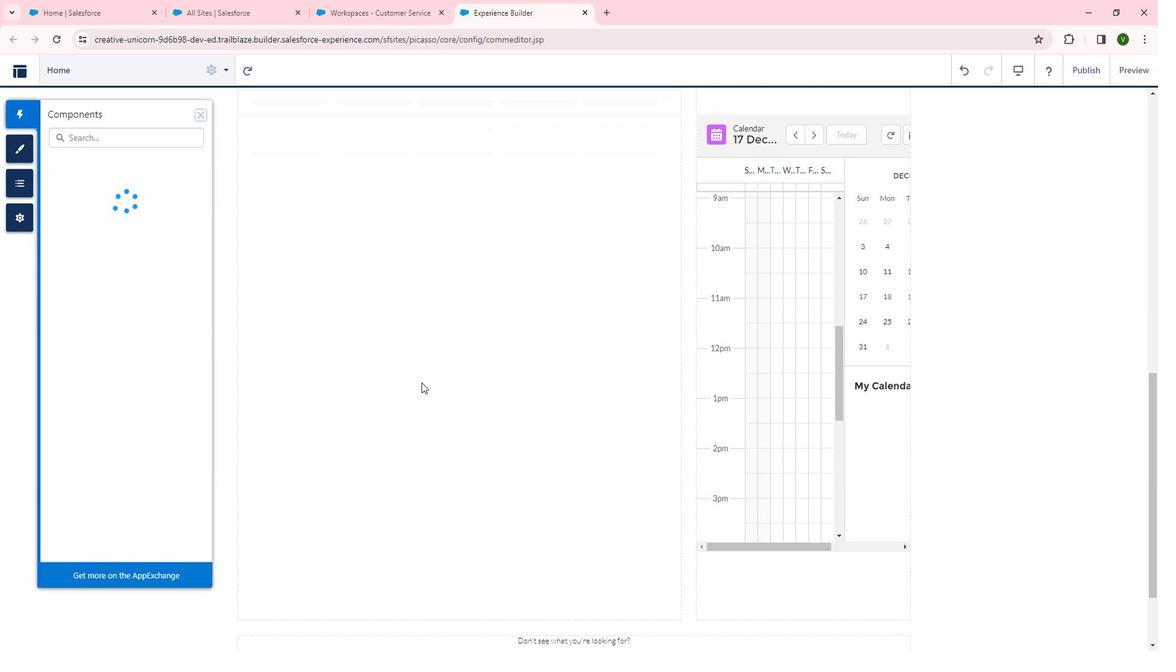 
Action: Mouse moved to (161, 370)
Screenshot: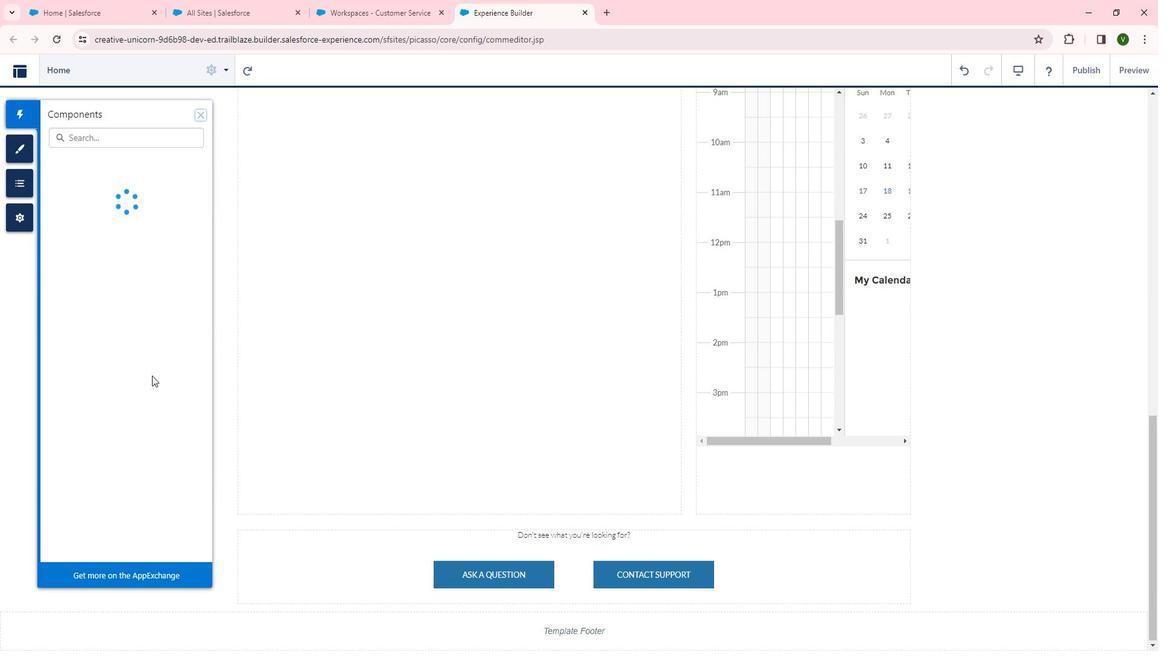 
Action: Mouse scrolled (161, 370) with delta (0, 0)
Screenshot: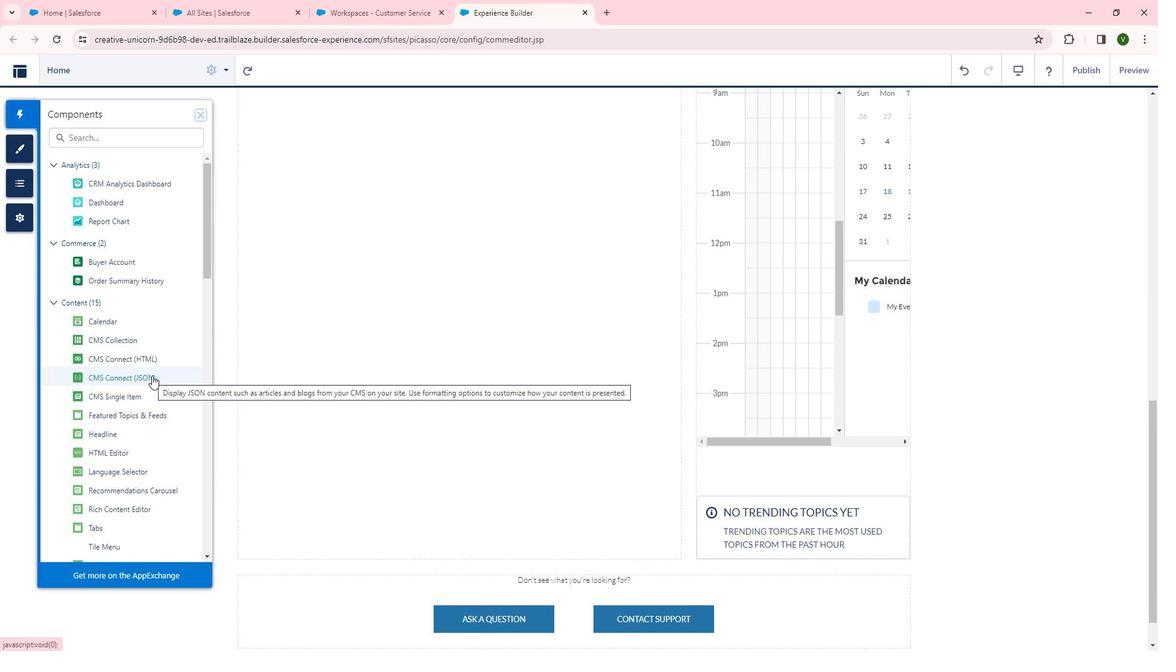 
Action: Mouse scrolled (161, 370) with delta (0, 0)
Screenshot: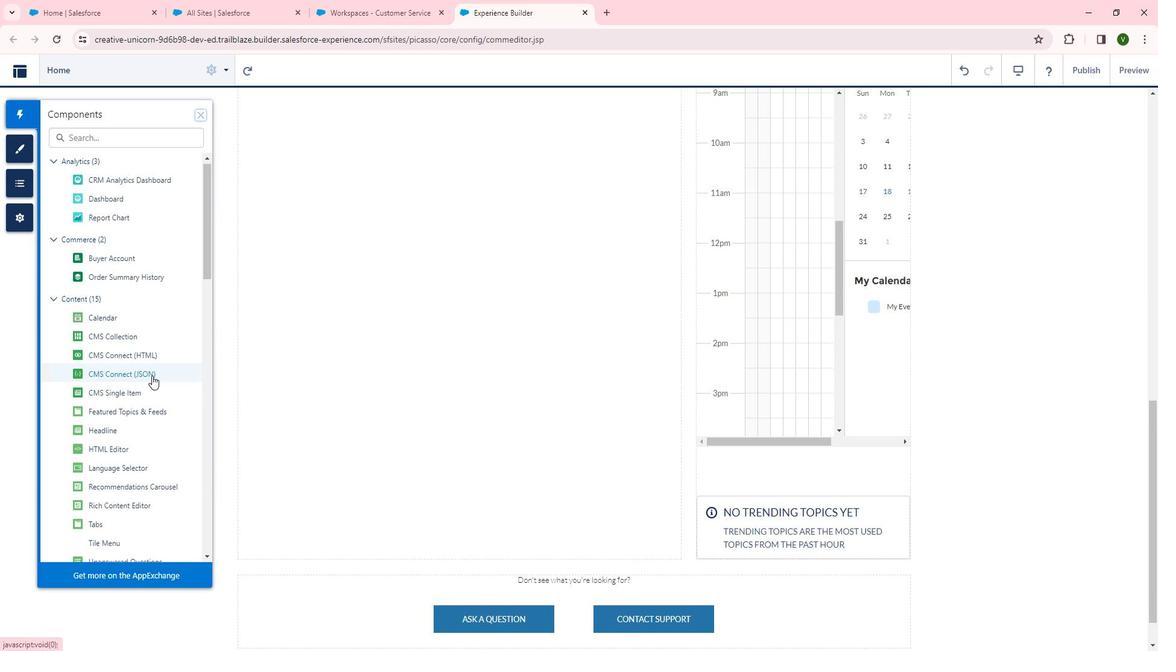 
Action: Mouse scrolled (161, 370) with delta (0, 0)
Screenshot: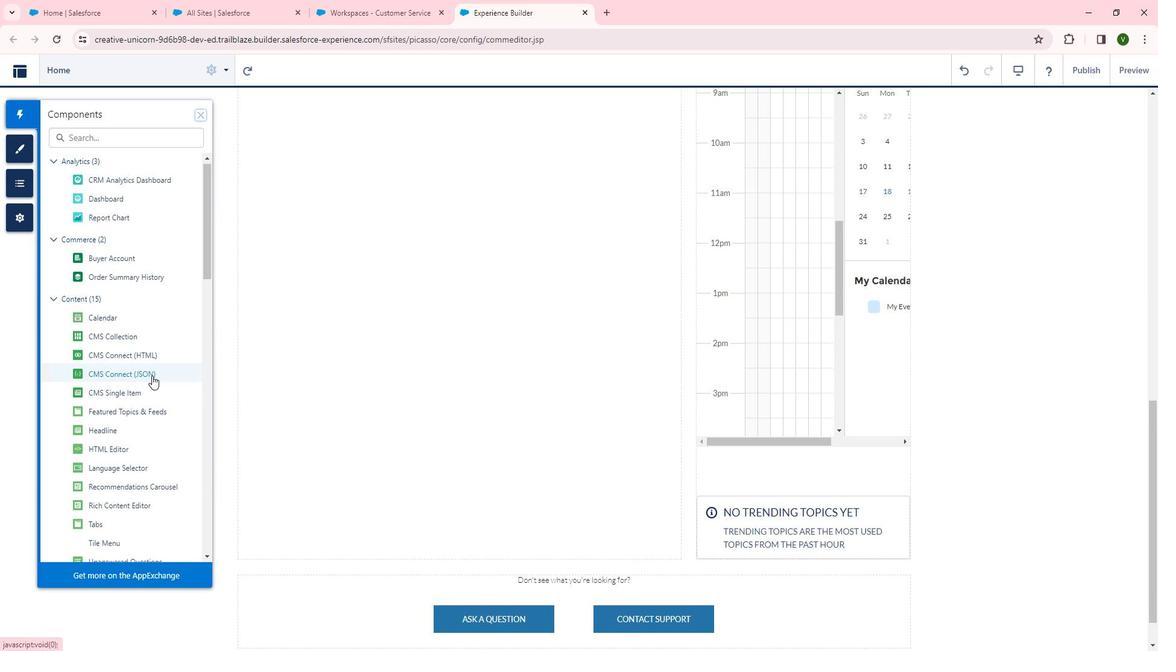 
Action: Mouse scrolled (161, 370) with delta (0, 0)
Screenshot: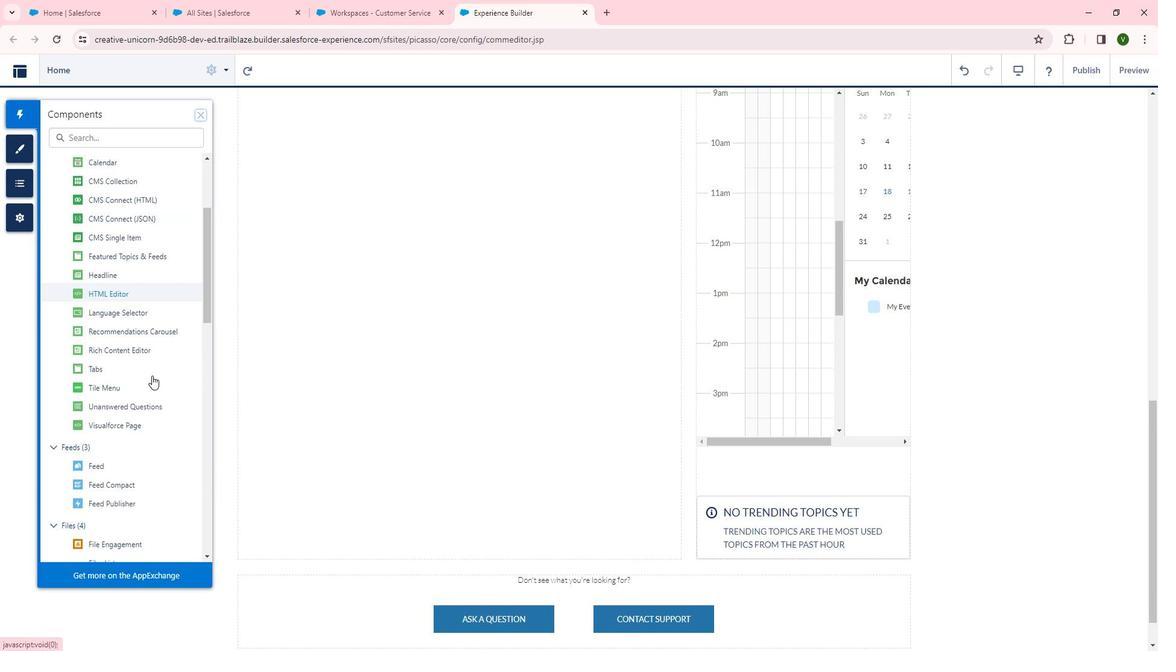 
Action: Mouse scrolled (161, 370) with delta (0, 0)
Screenshot: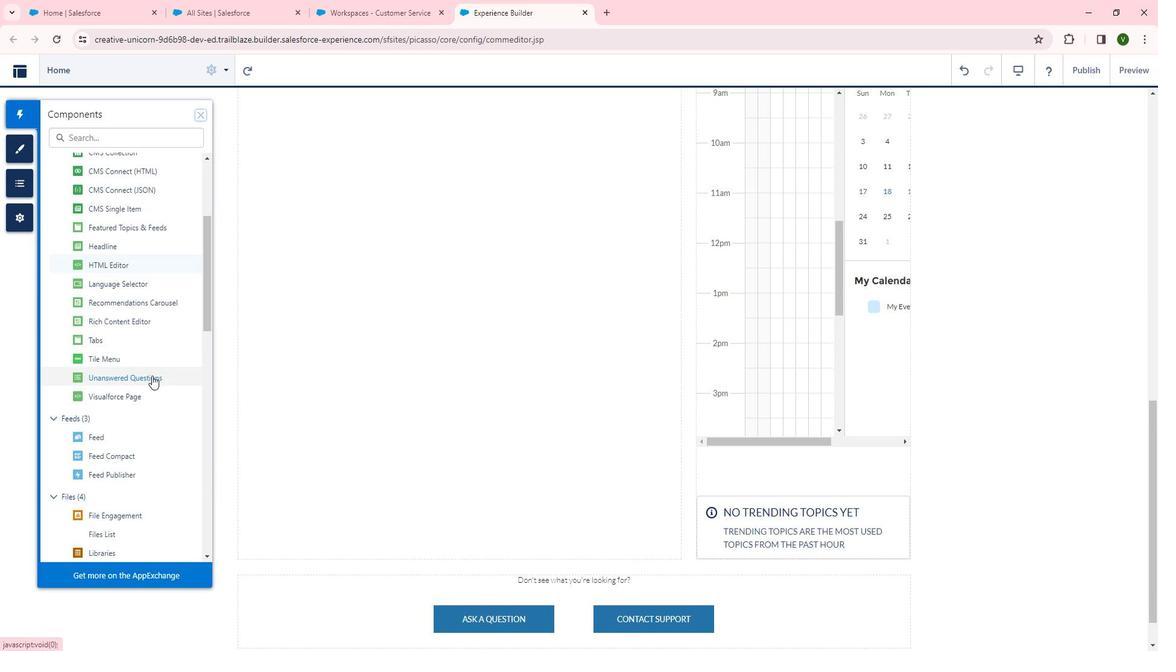 
Action: Mouse scrolled (161, 370) with delta (0, 0)
Screenshot: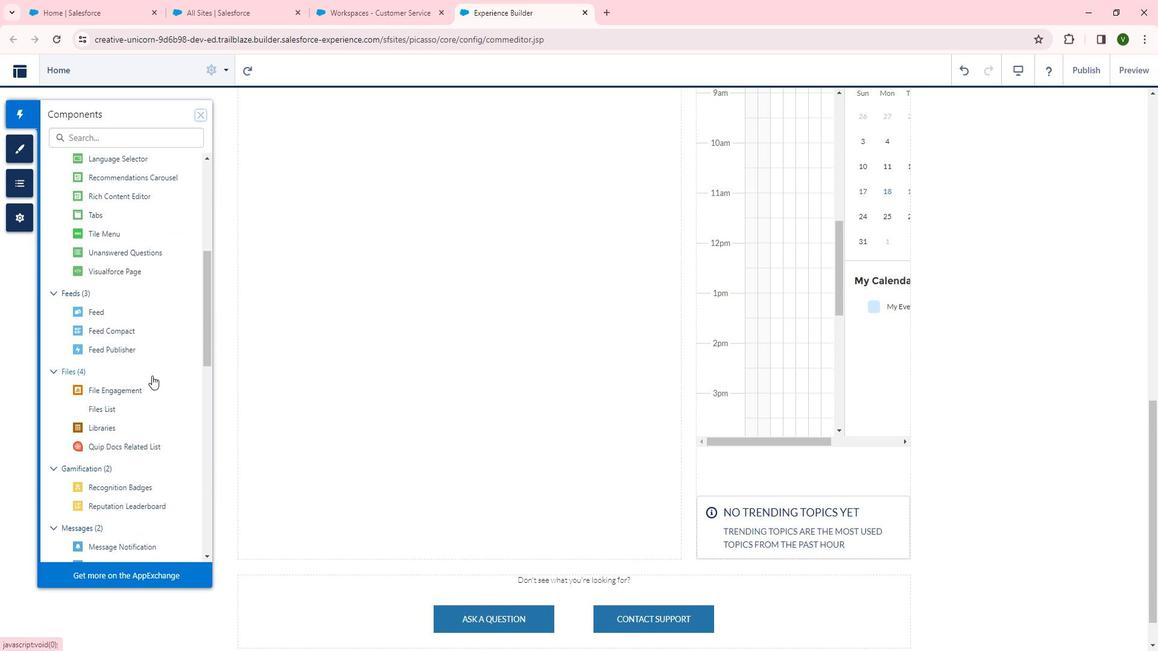 
Action: Mouse scrolled (161, 370) with delta (0, 0)
Screenshot: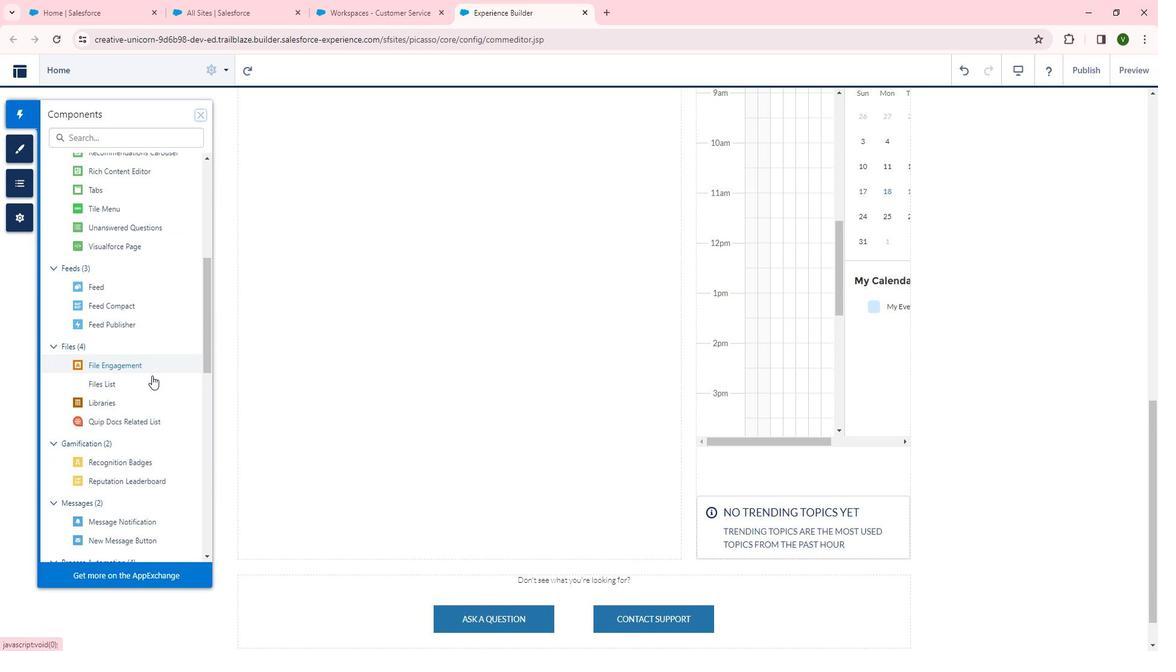 
Action: Mouse scrolled (161, 370) with delta (0, 0)
Screenshot: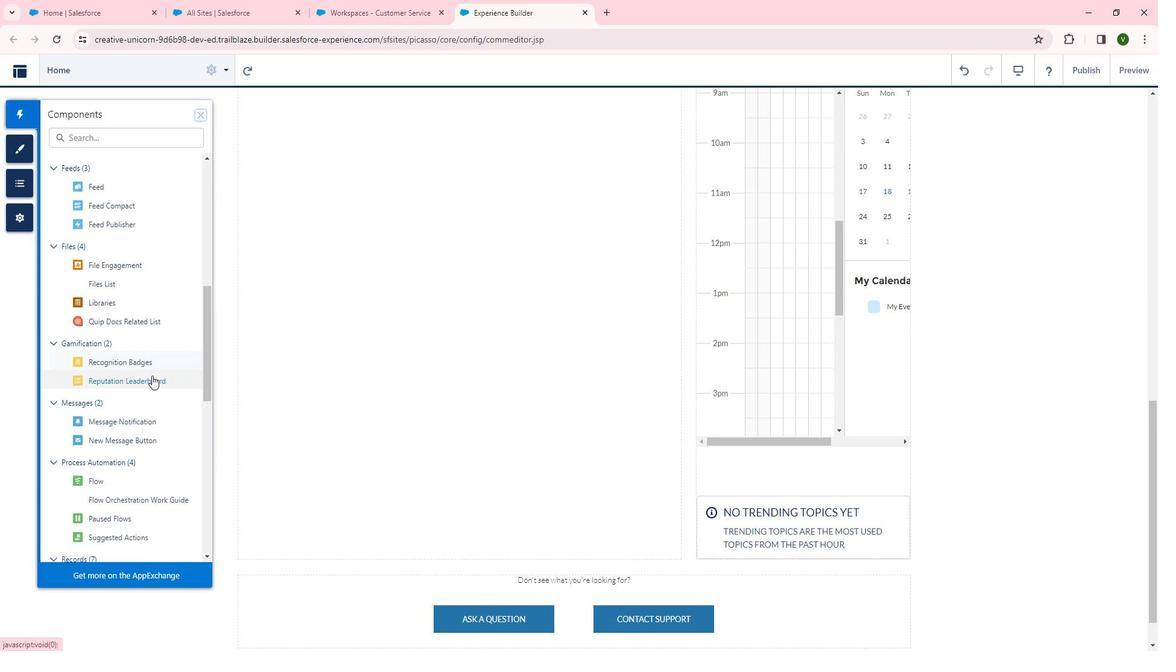 
Action: Mouse moved to (143, 318)
Screenshot: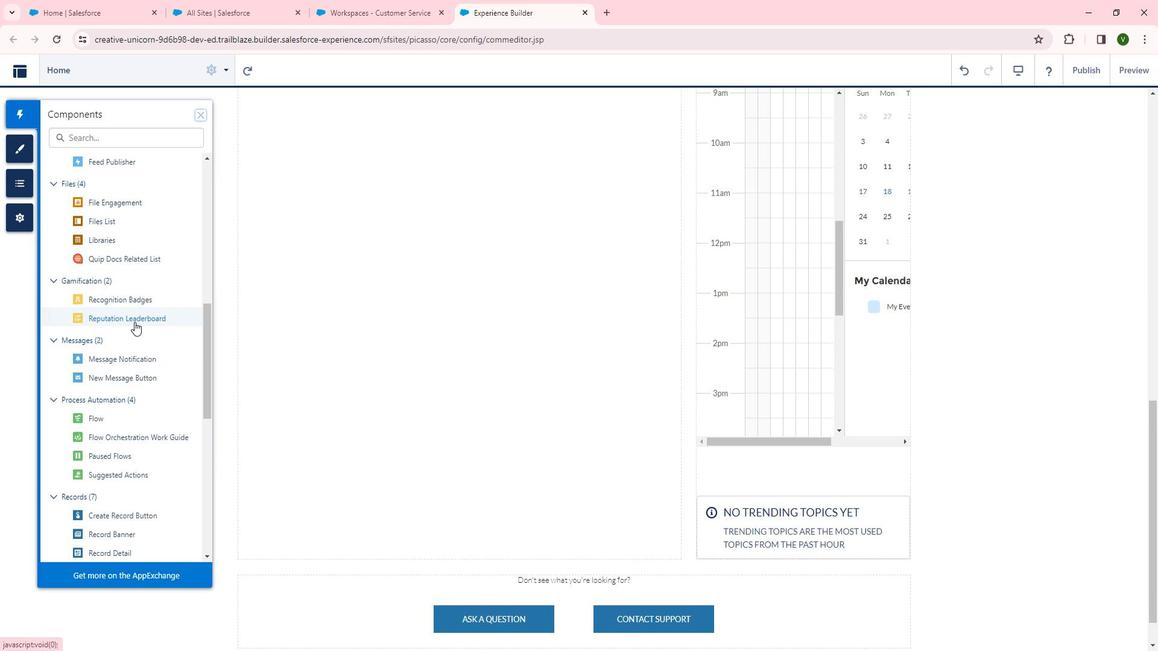
Action: Mouse pressed left at (143, 318)
Screenshot: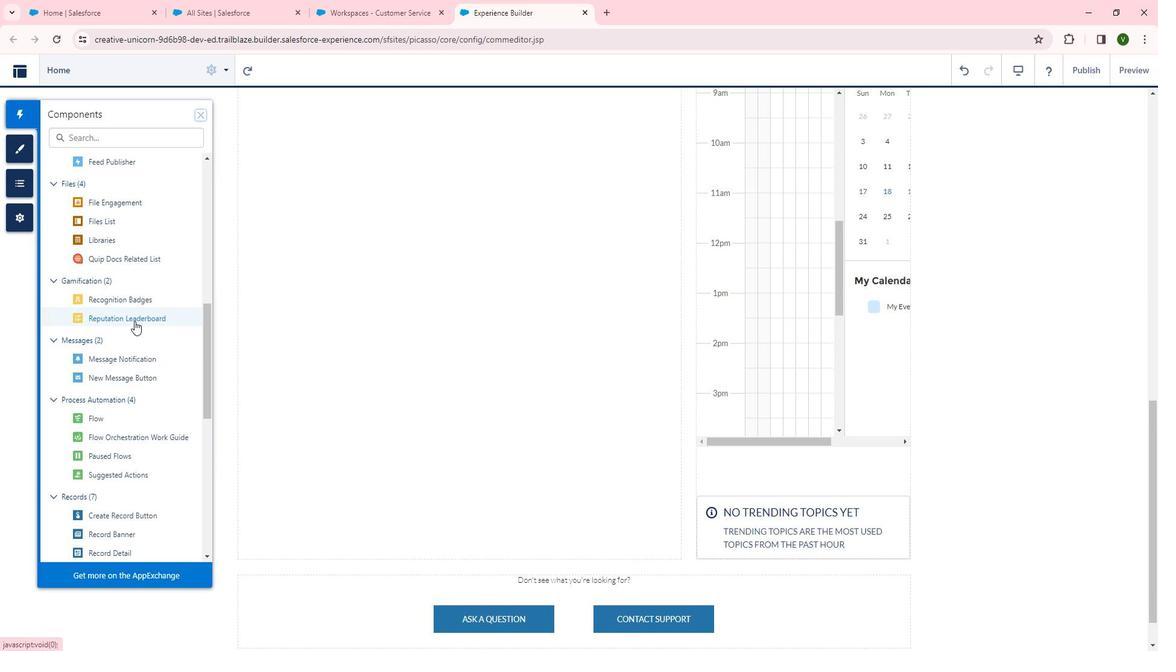 
Action: Mouse moved to (368, 288)
Screenshot: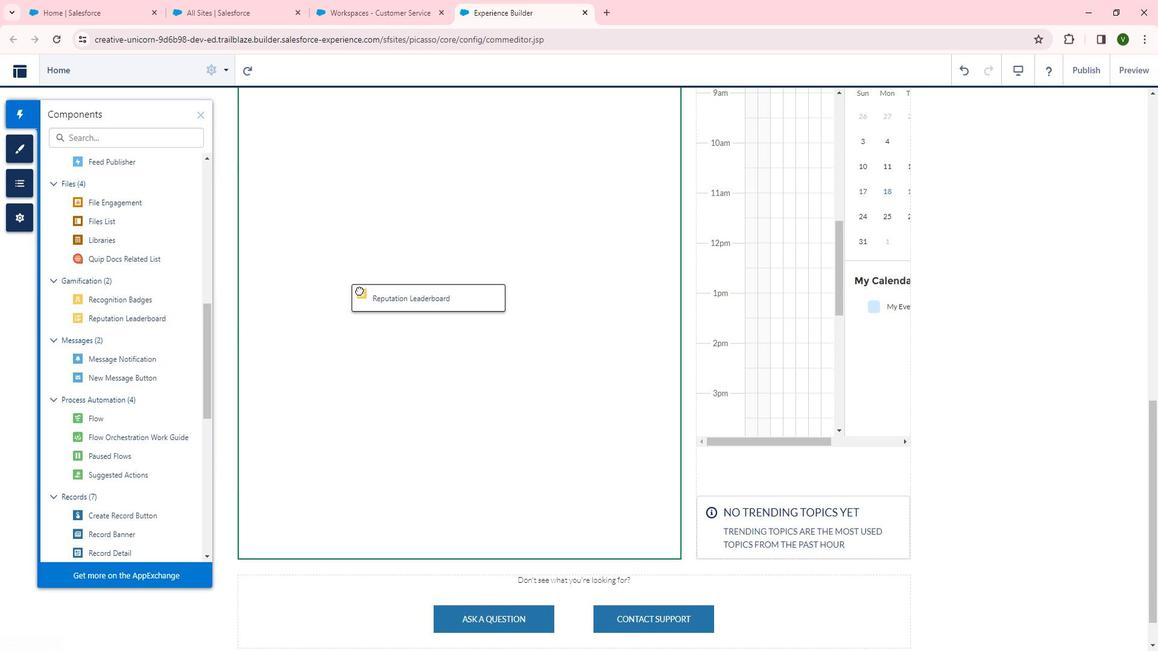 
Action: Mouse scrolled (368, 289) with delta (0, 0)
Screenshot: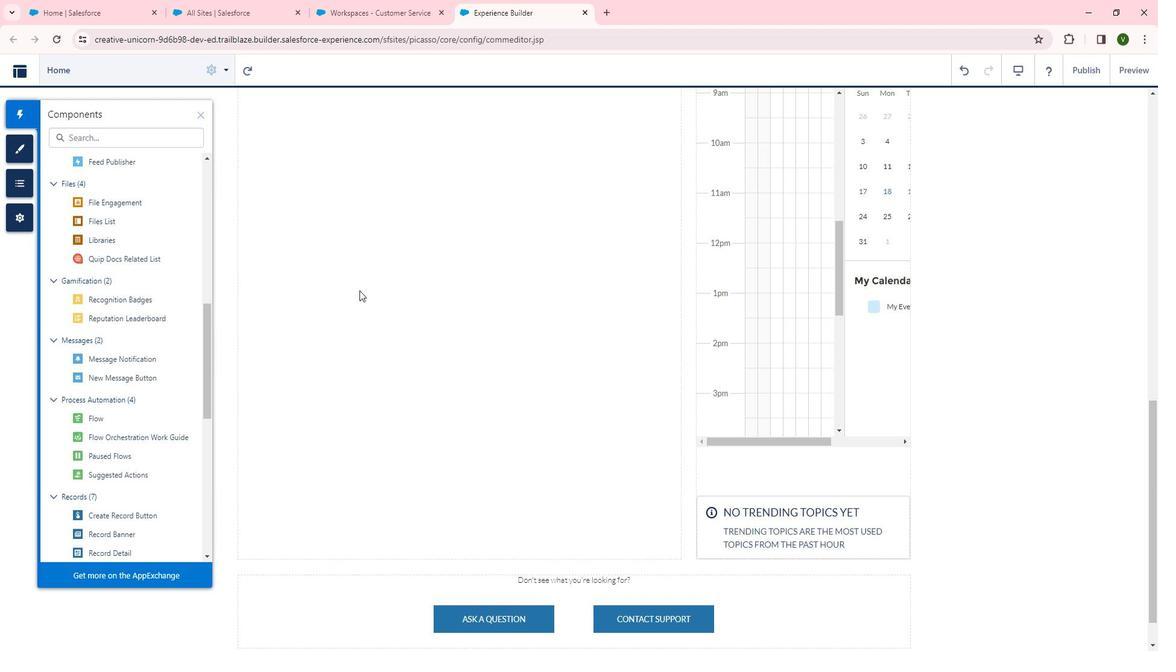 
Action: Mouse scrolled (368, 289) with delta (0, 0)
Screenshot: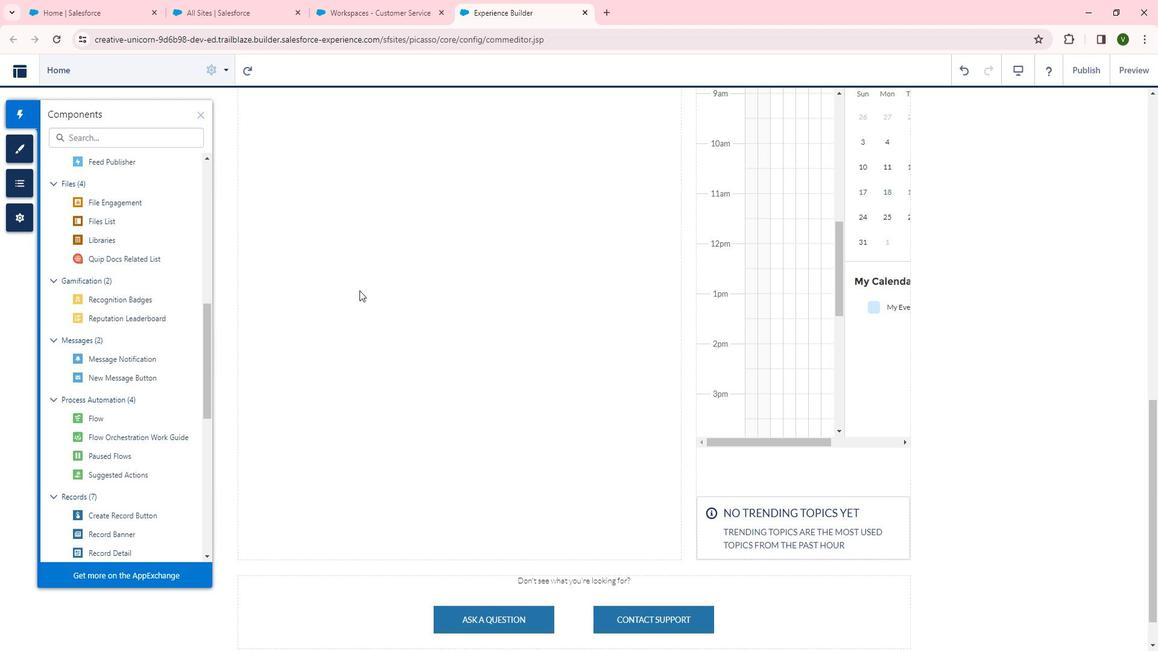 
Action: Mouse scrolled (368, 289) with delta (0, 0)
Screenshot: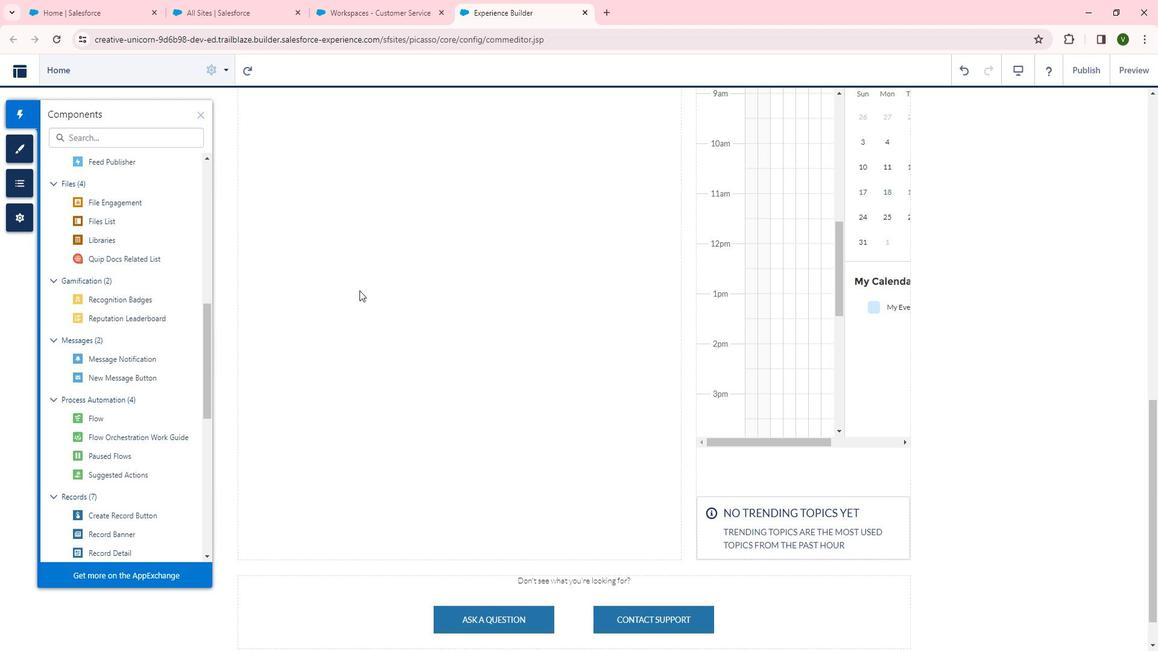
Action: Mouse scrolled (368, 289) with delta (0, 0)
Screenshot: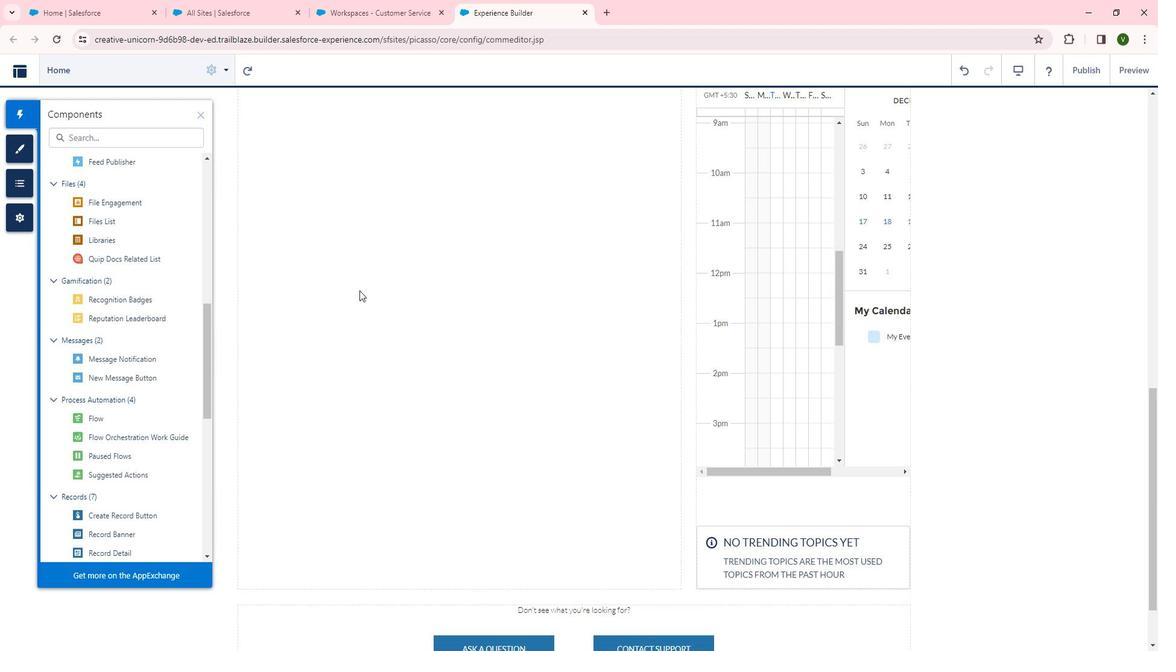 
Action: Mouse moved to (519, 302)
Screenshot: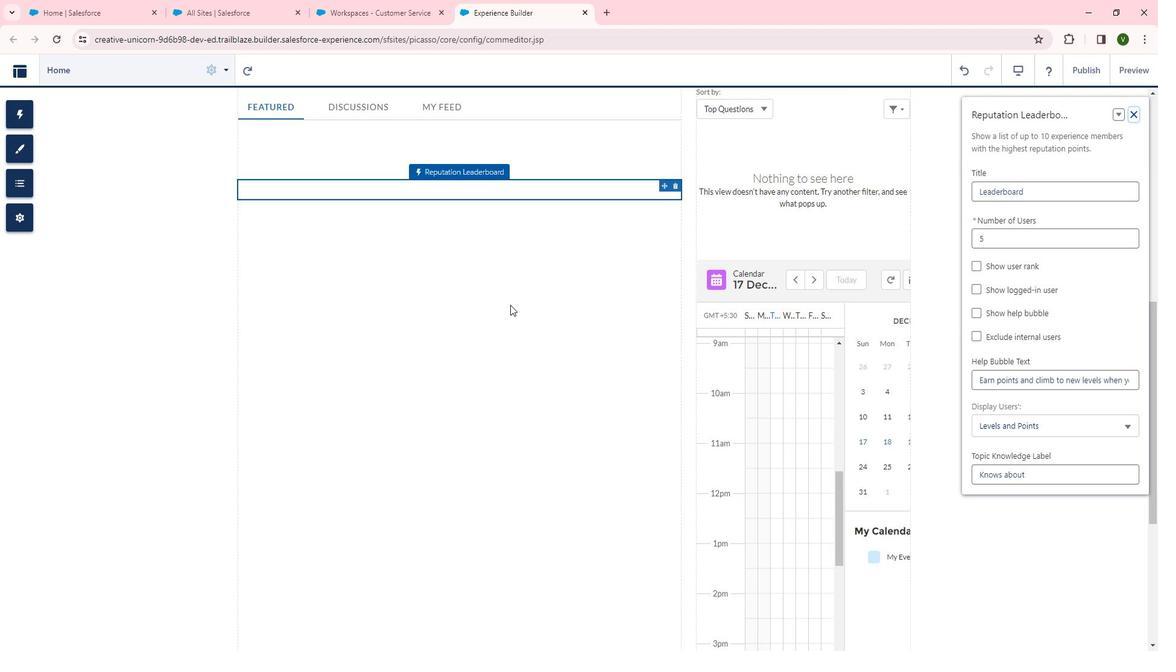 
